 Task: Select Convenience. Add to cart, from RaceTrac for 4749 Dog Hill Lane, Kensington, Kansas 66951, Cell Number 785-697-6934, following items : Clear Eyes Eye Drops_x000D_
 - 1, BC Powder 6-Count_x000D_
 - 1
Action: Mouse moved to (329, 147)
Screenshot: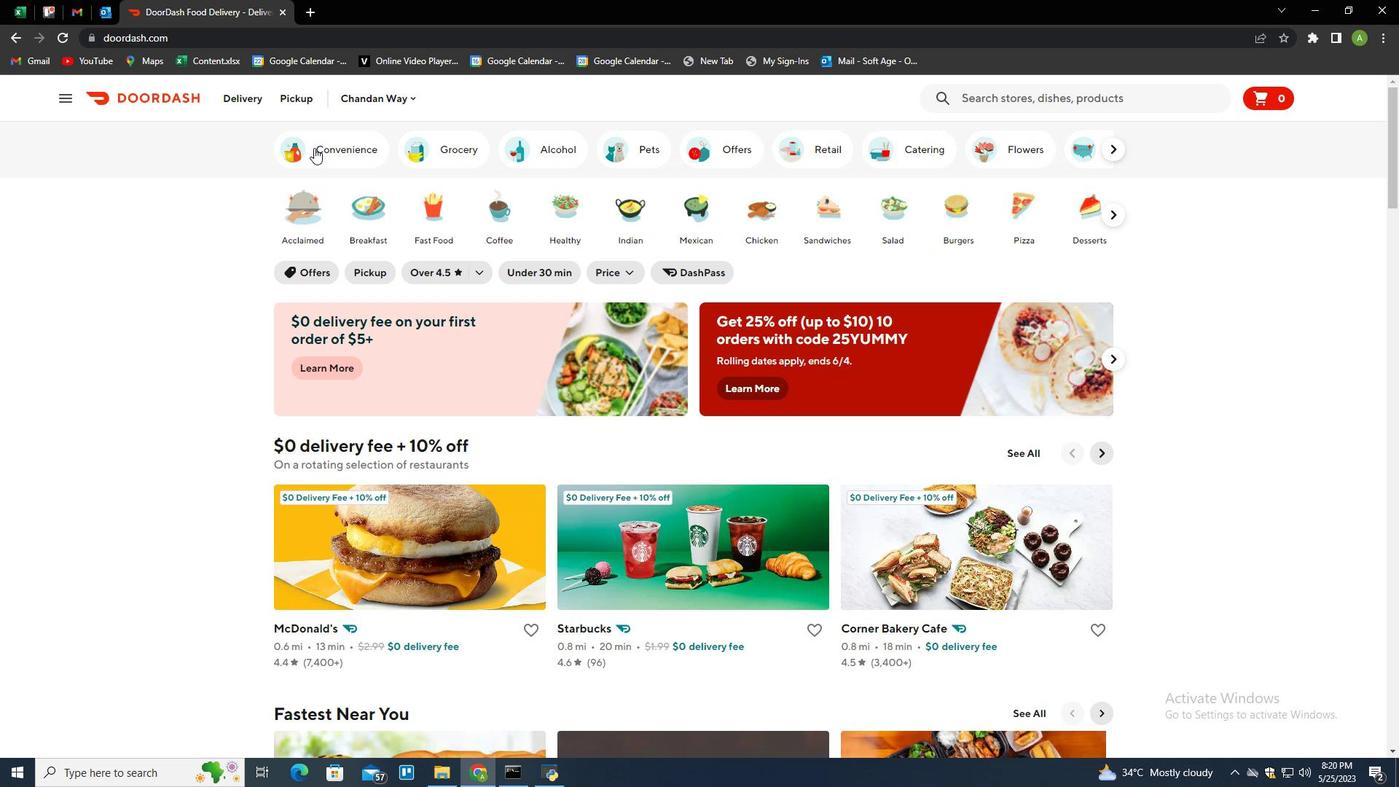 
Action: Mouse pressed left at (329, 147)
Screenshot: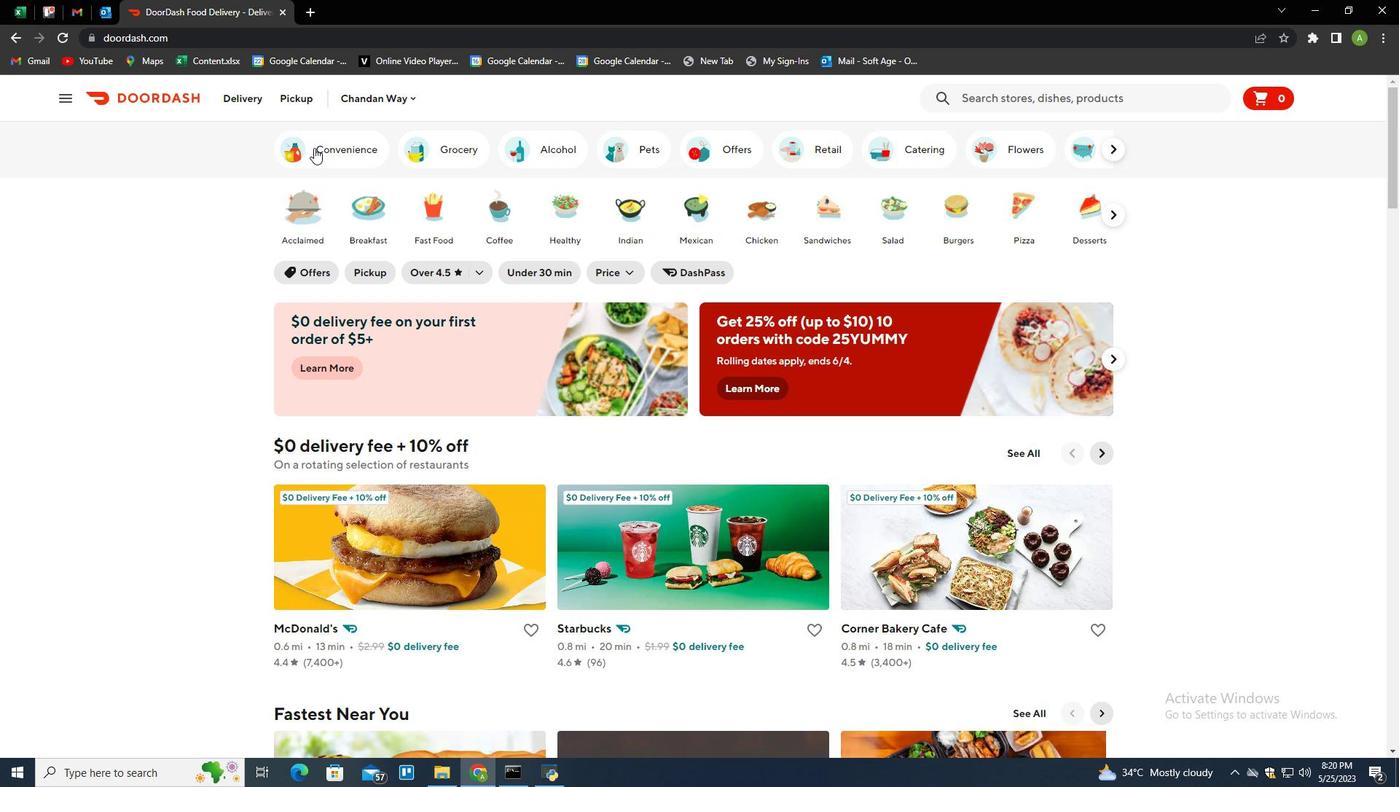 
Action: Mouse moved to (390, 629)
Screenshot: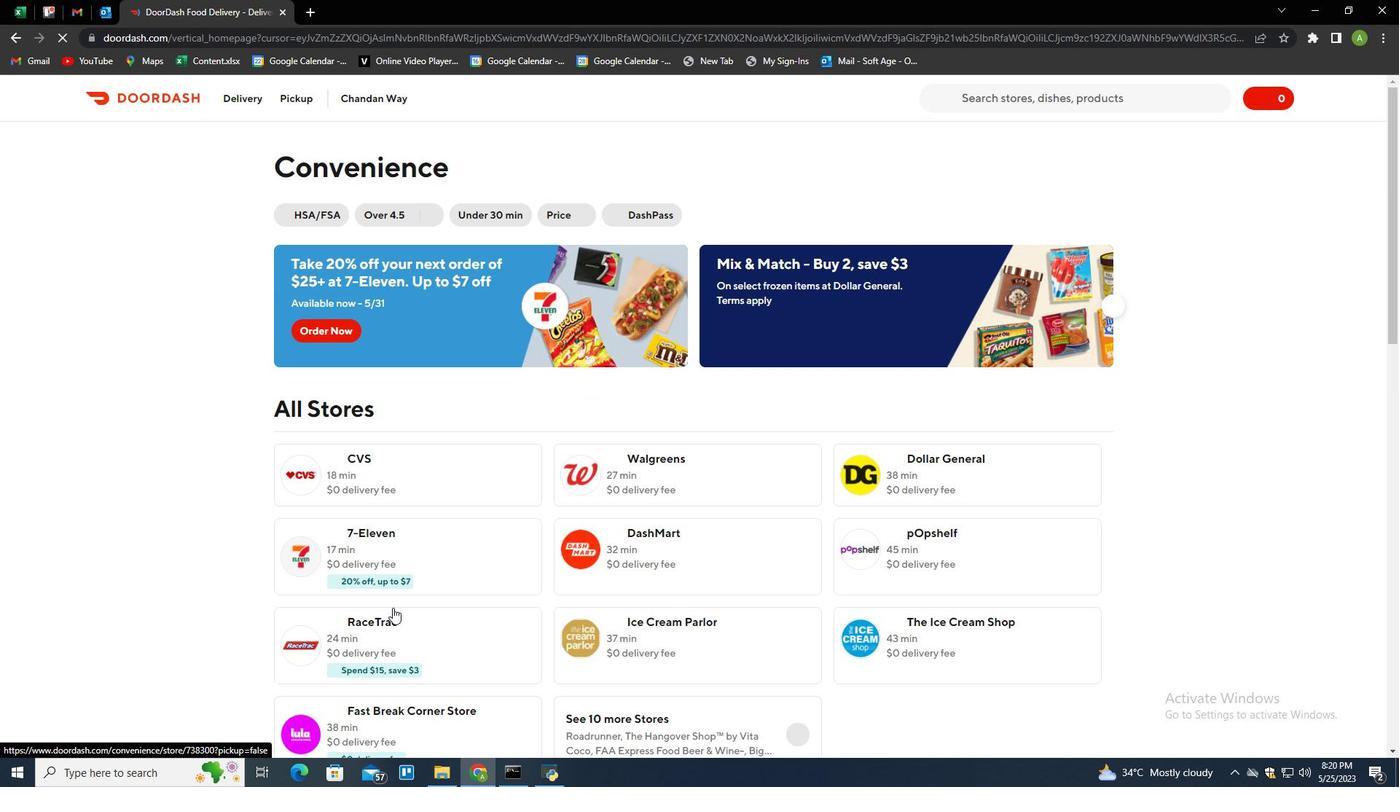 
Action: Mouse pressed left at (390, 629)
Screenshot: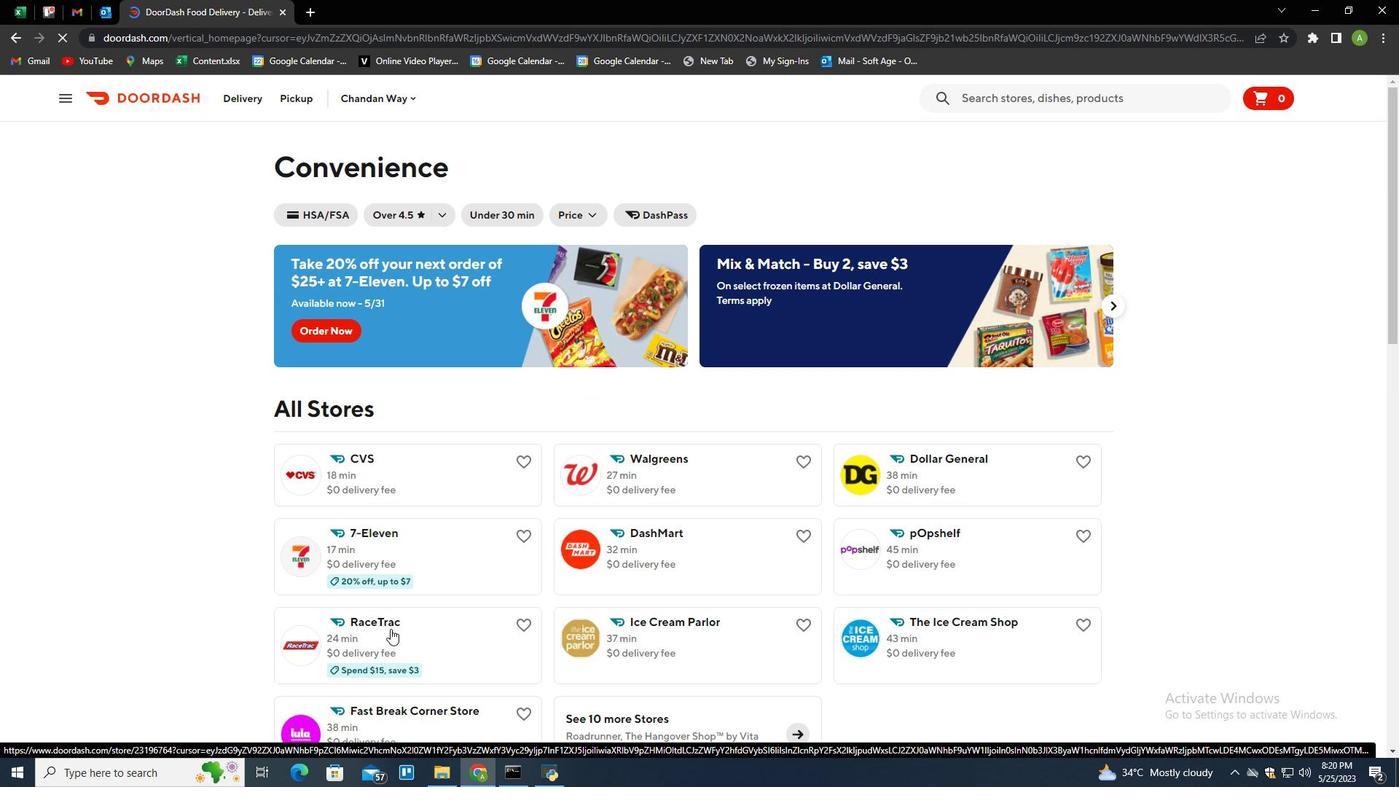 
Action: Mouse moved to (303, 93)
Screenshot: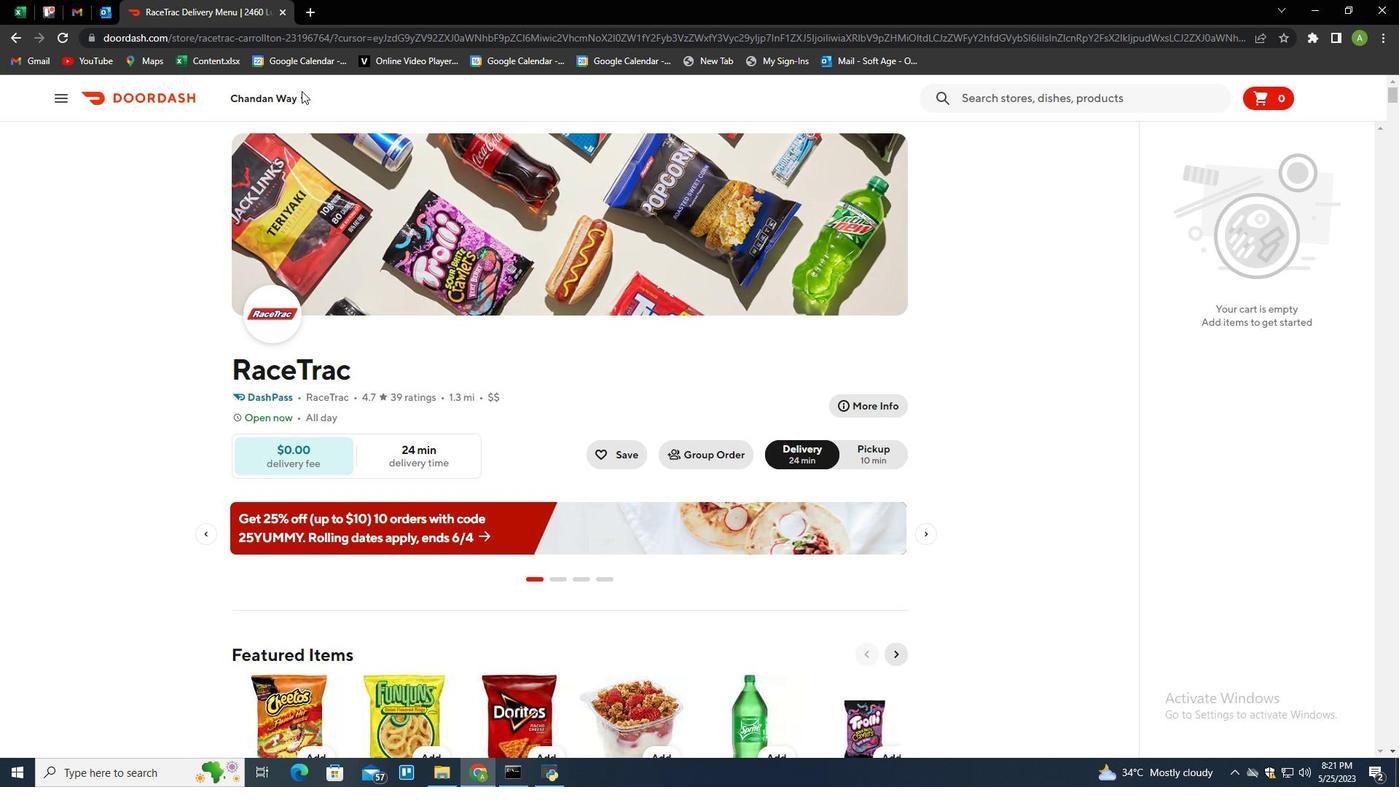 
Action: Mouse pressed left at (303, 93)
Screenshot: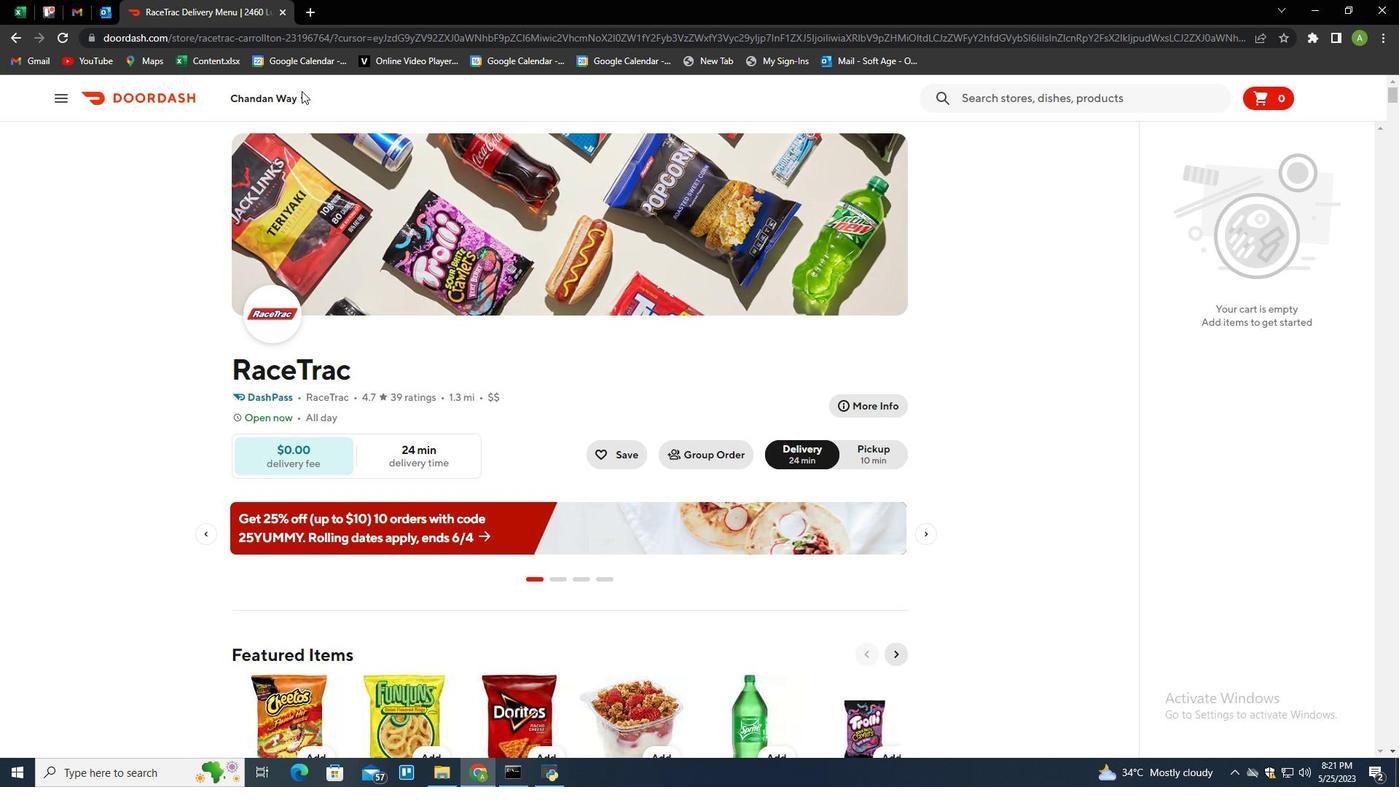 
Action: Mouse moved to (309, 160)
Screenshot: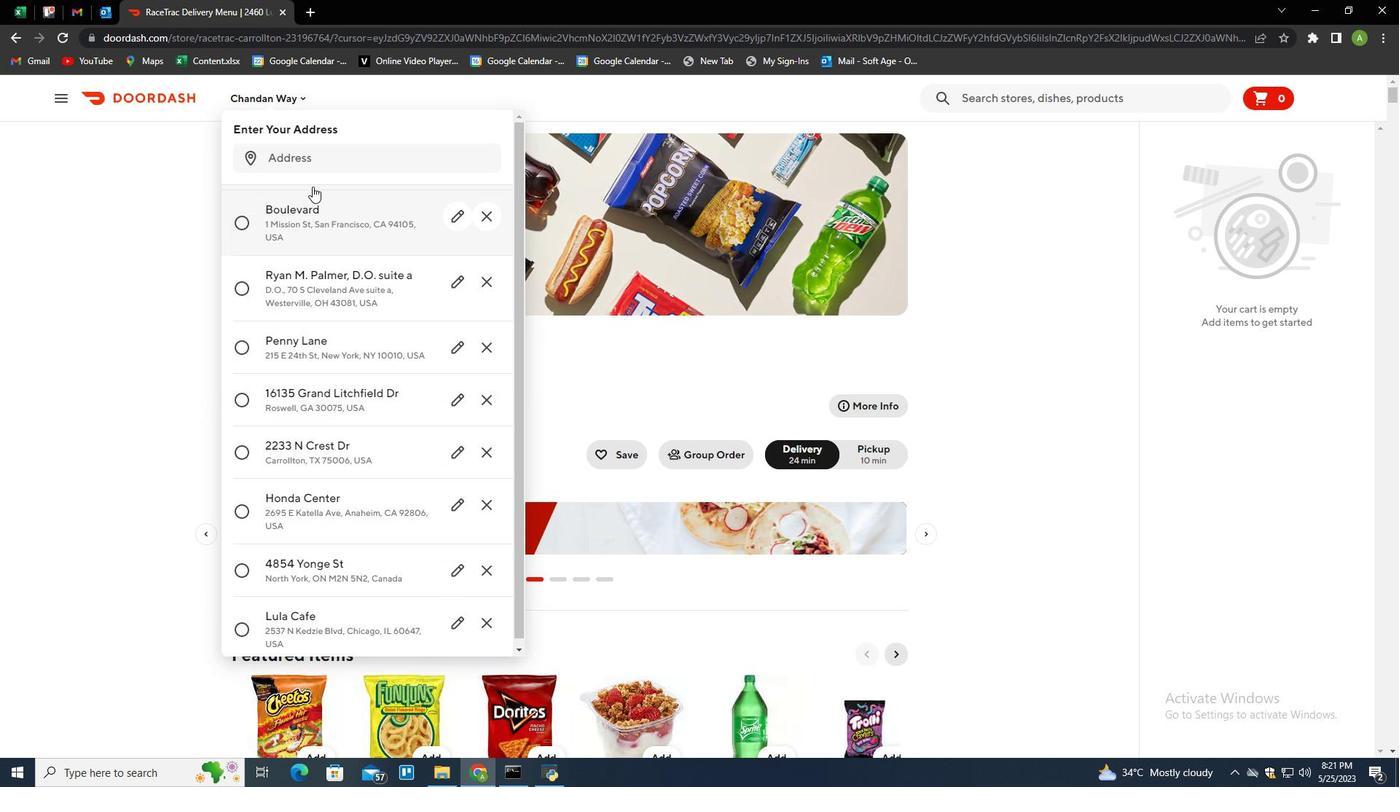 
Action: Mouse pressed left at (309, 160)
Screenshot: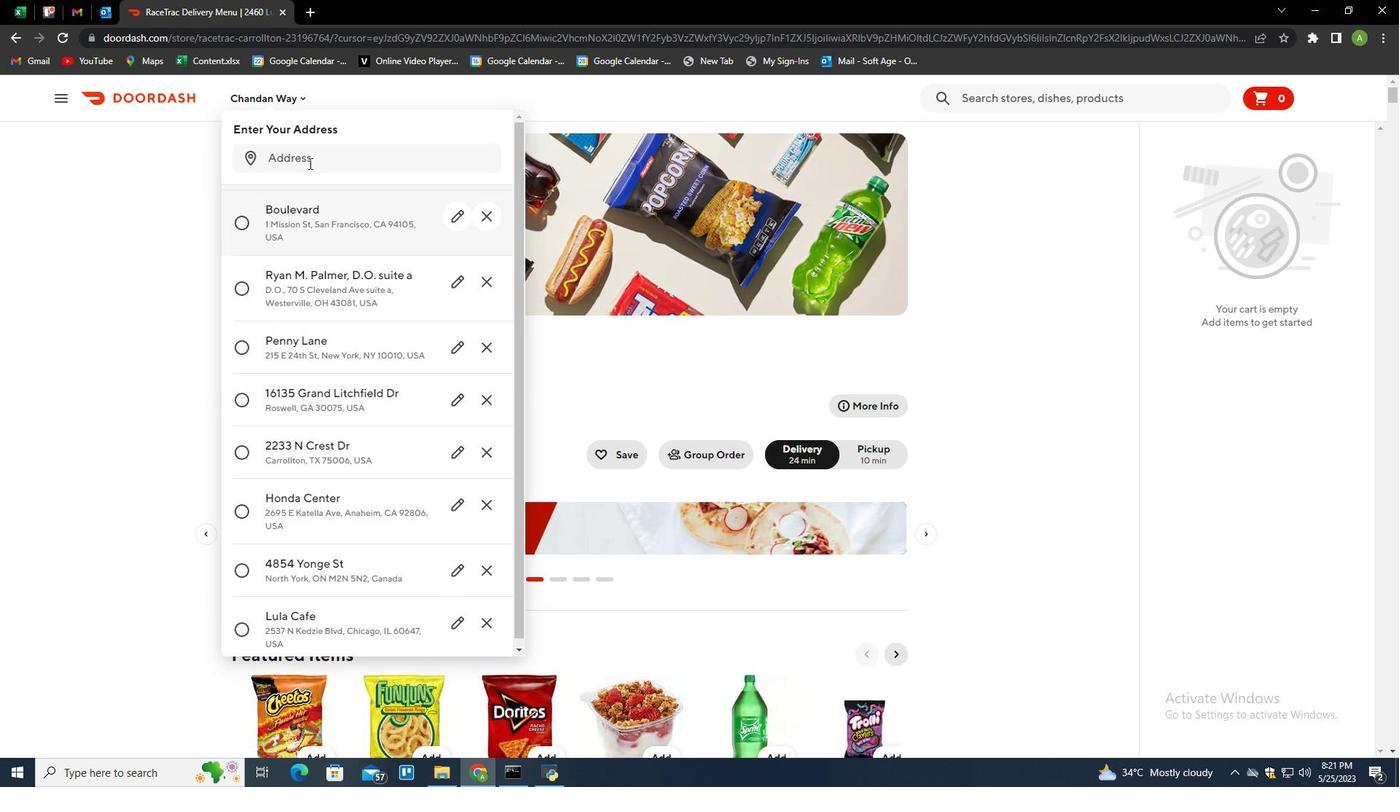 
Action: Mouse moved to (304, 199)
Screenshot: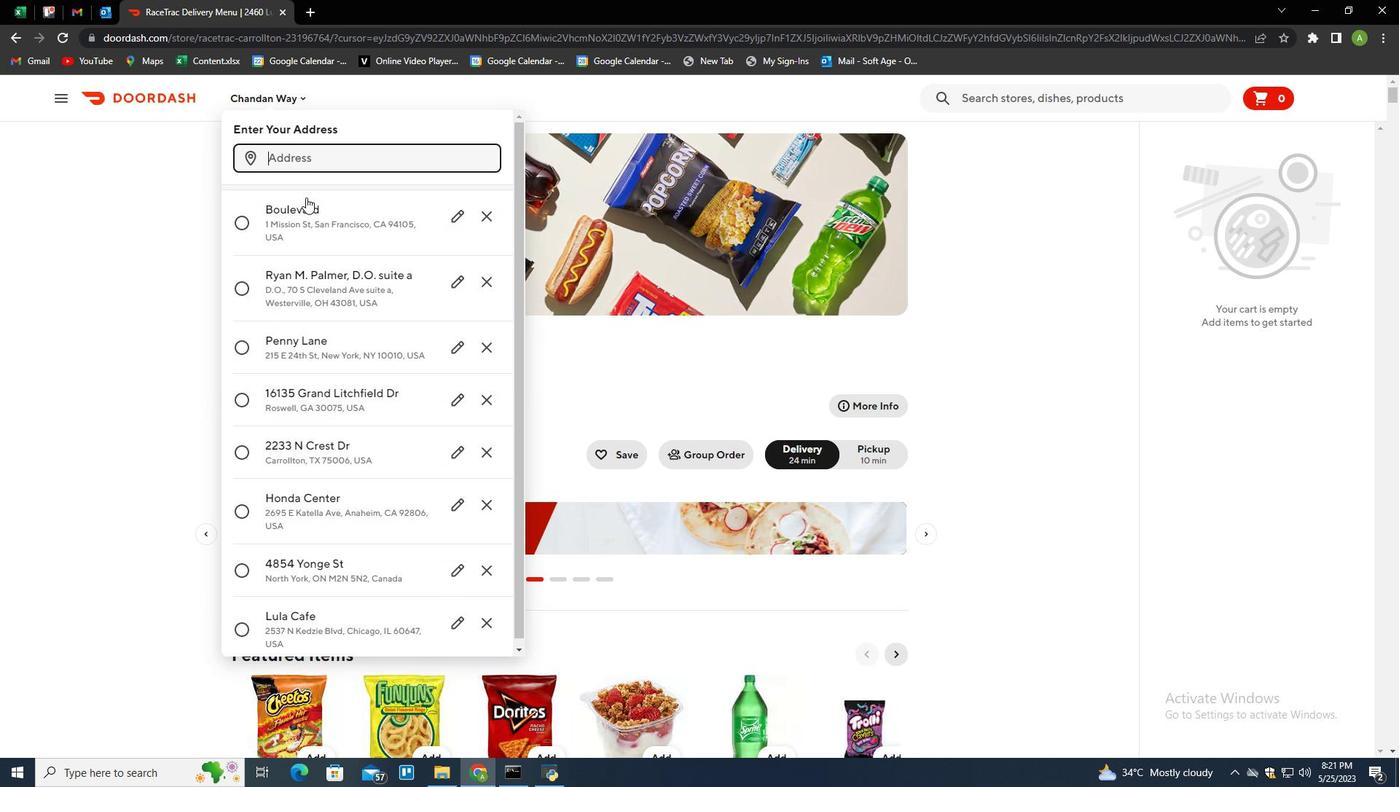 
Action: Key pressed 4749<Key.space>dog<Key.space>hill<Key.space>lane,<Key.space>kensington,<Key.space>kansas<Key.space>66951<Key.enter>
Screenshot: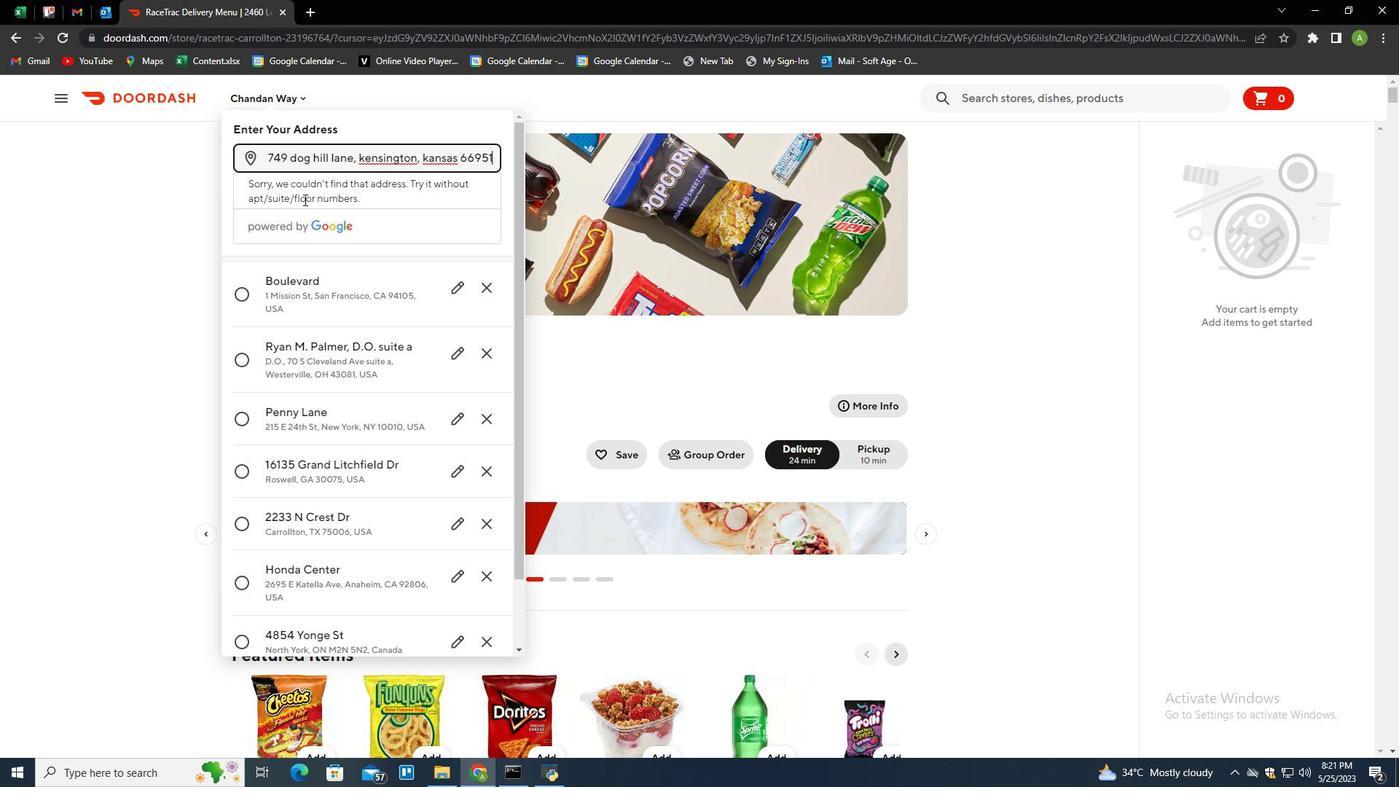 
Action: Mouse moved to (441, 594)
Screenshot: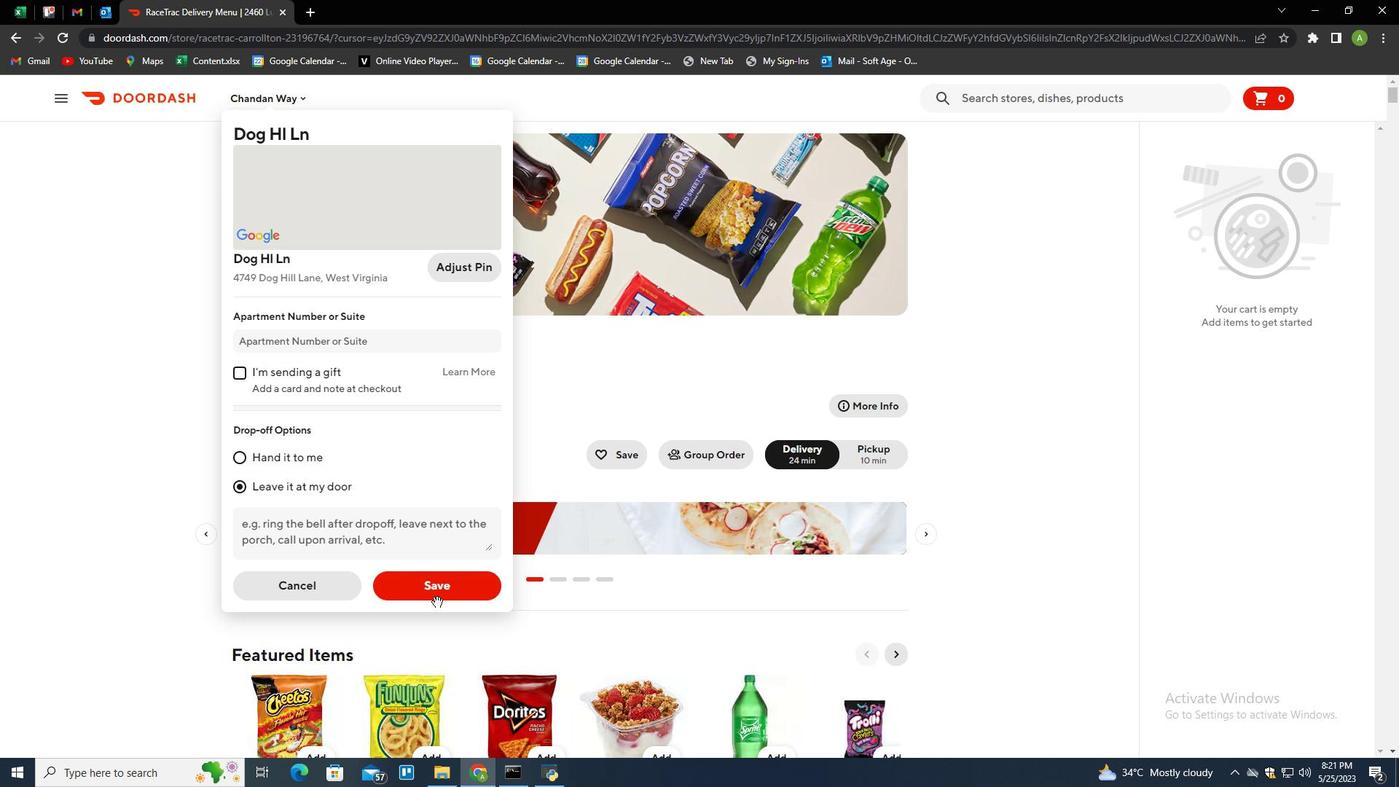 
Action: Mouse pressed left at (441, 594)
Screenshot: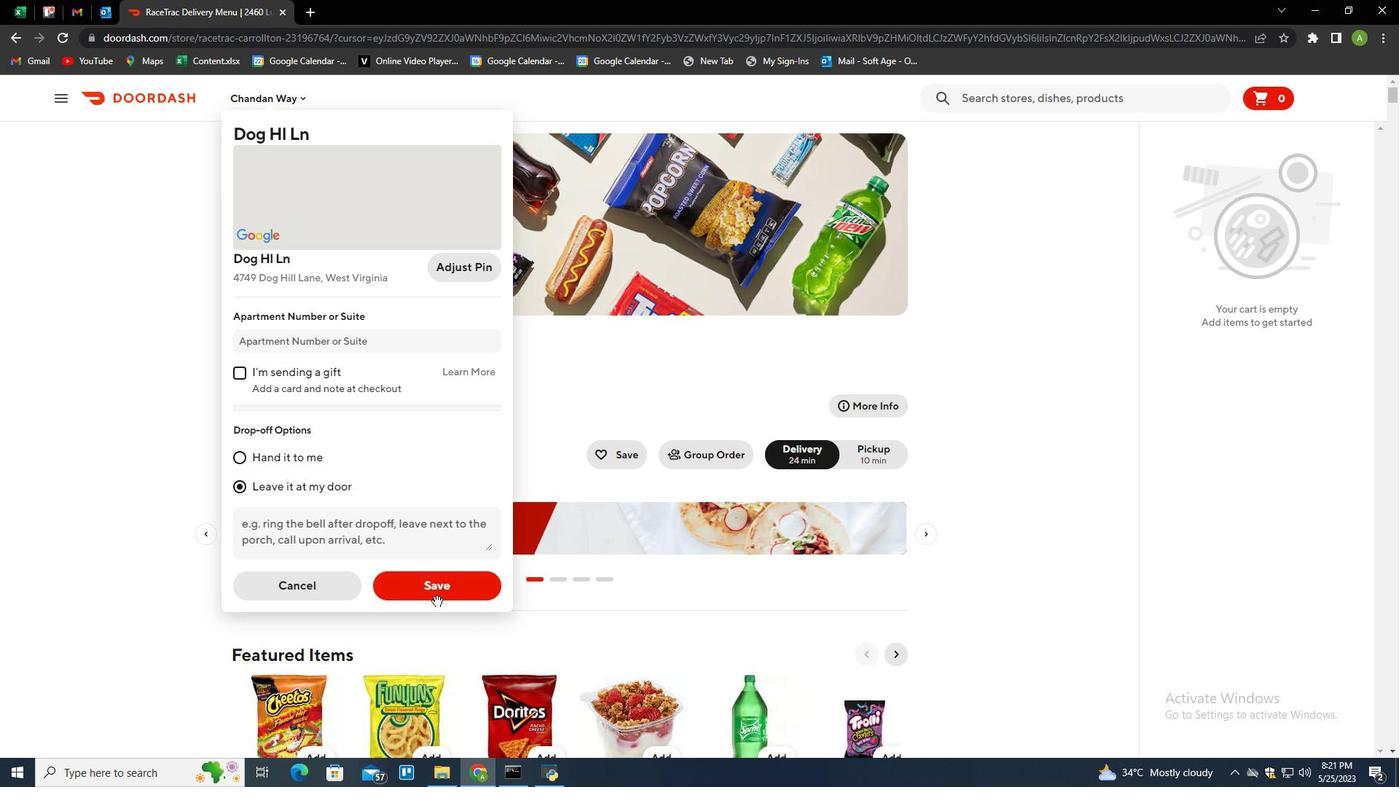 
Action: Mouse moved to (509, 274)
Screenshot: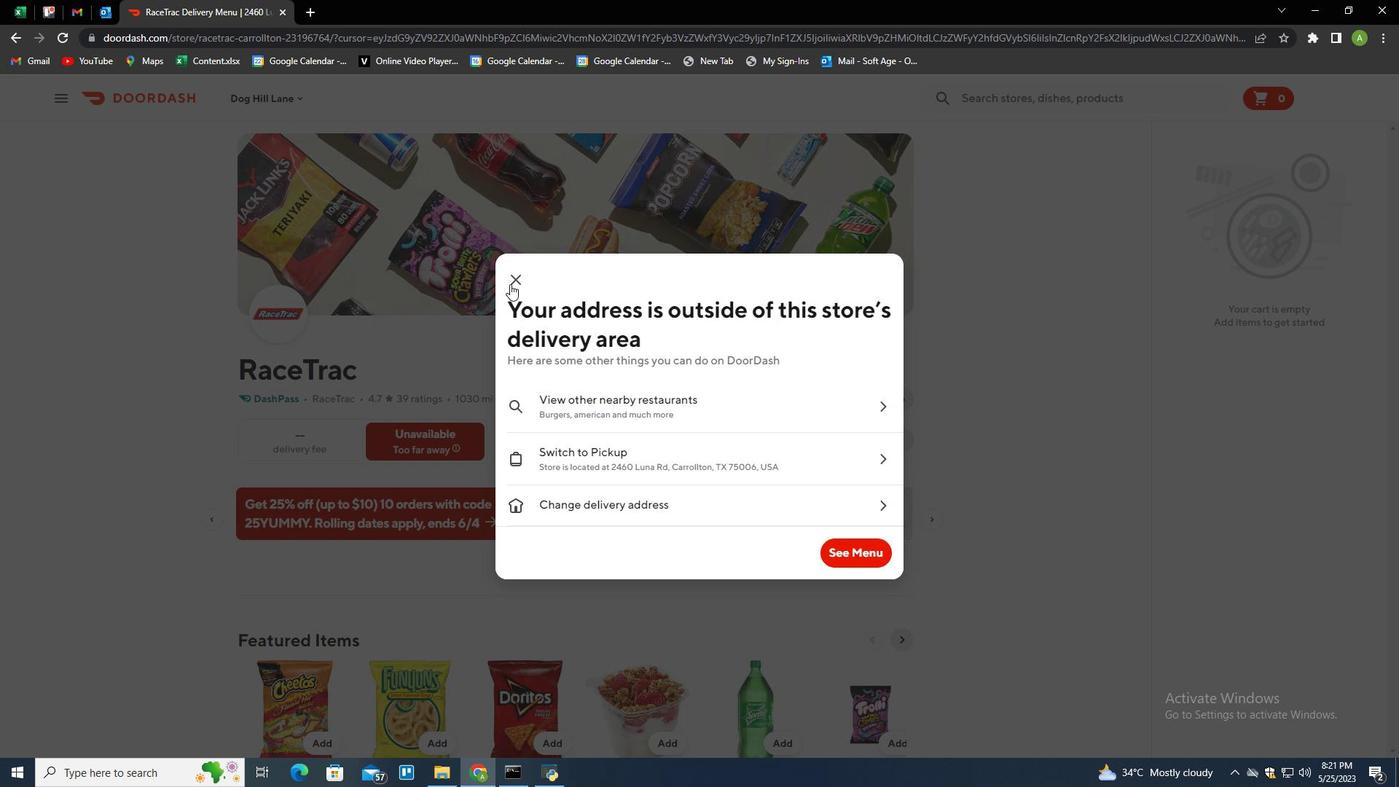 
Action: Mouse pressed left at (509, 274)
Screenshot: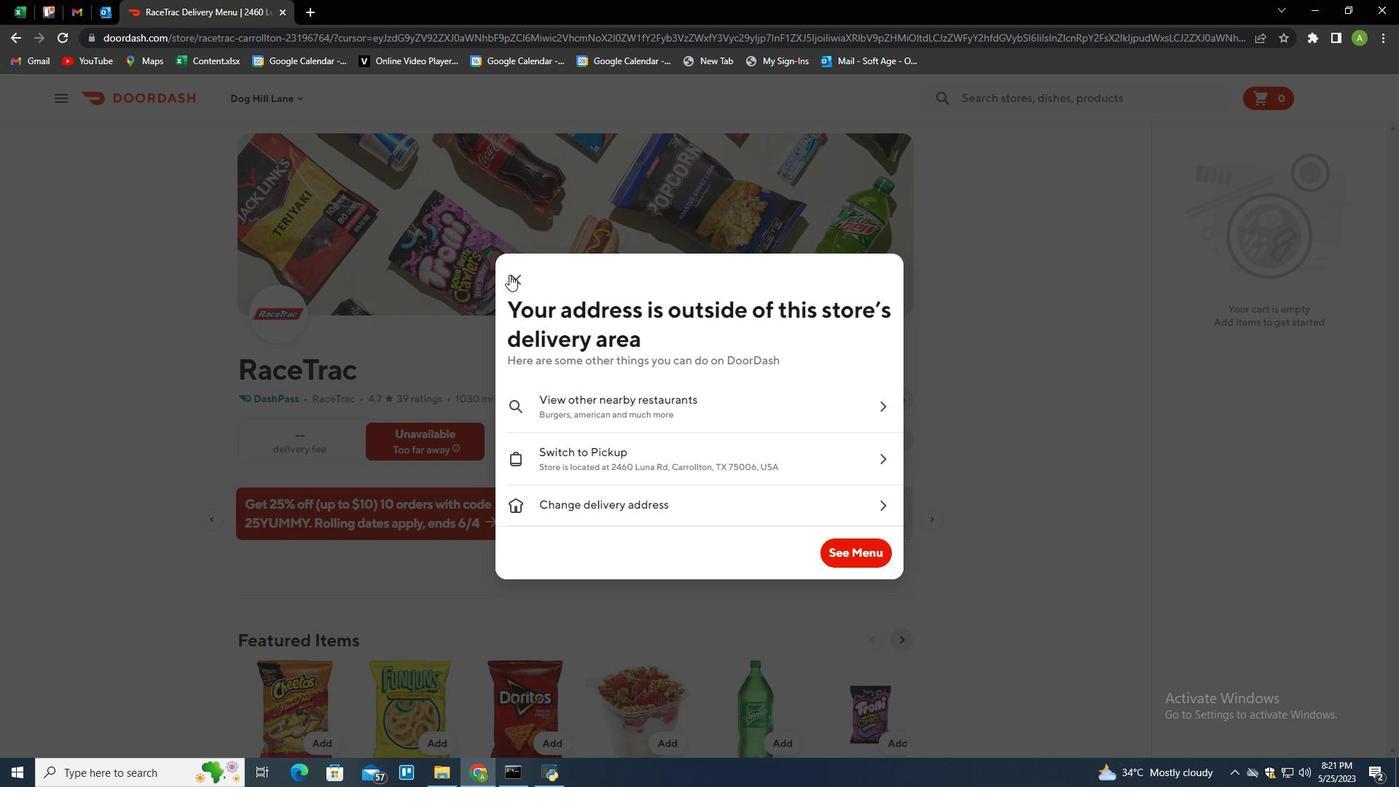 
Action: Mouse moved to (967, 294)
Screenshot: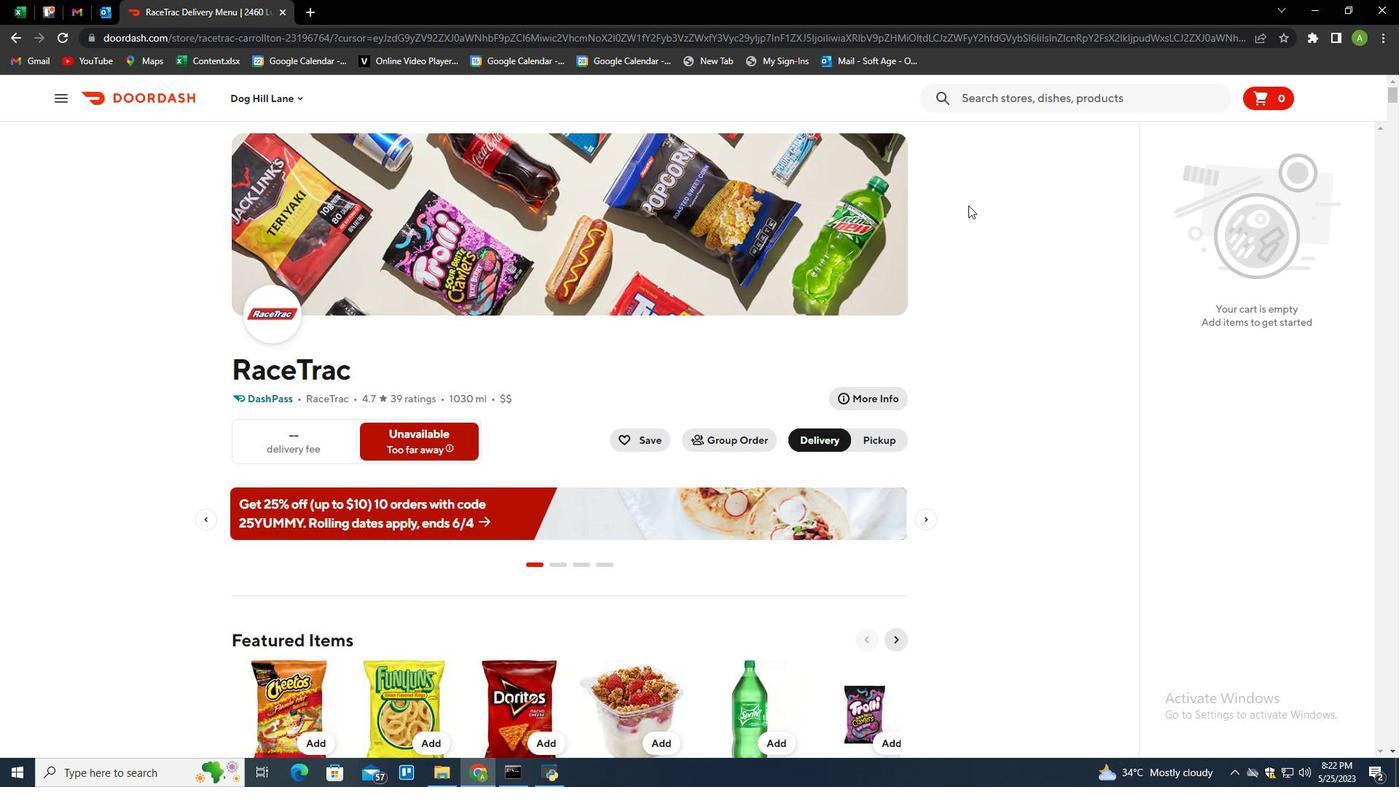
Action: Mouse scrolled (967, 293) with delta (0, 0)
Screenshot: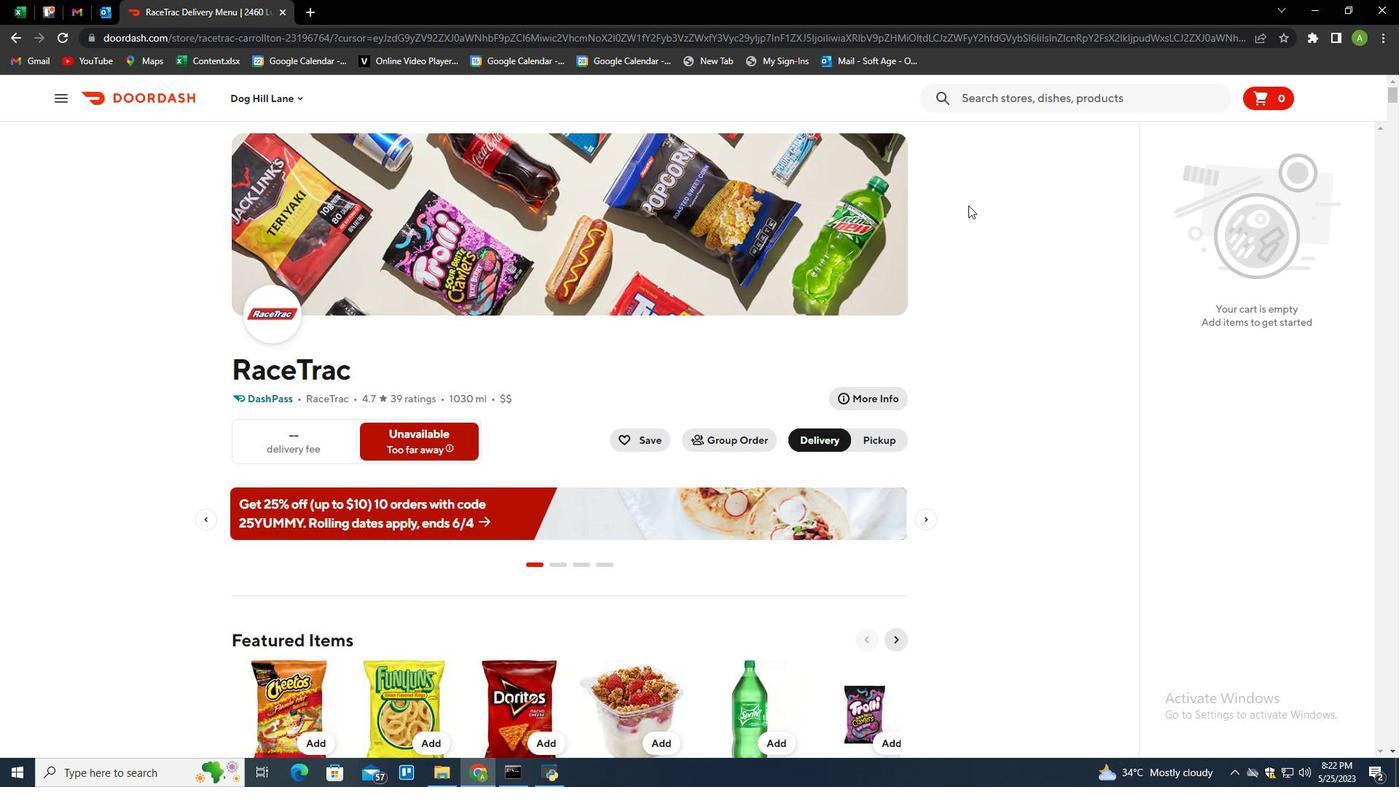 
Action: Mouse moved to (964, 314)
Screenshot: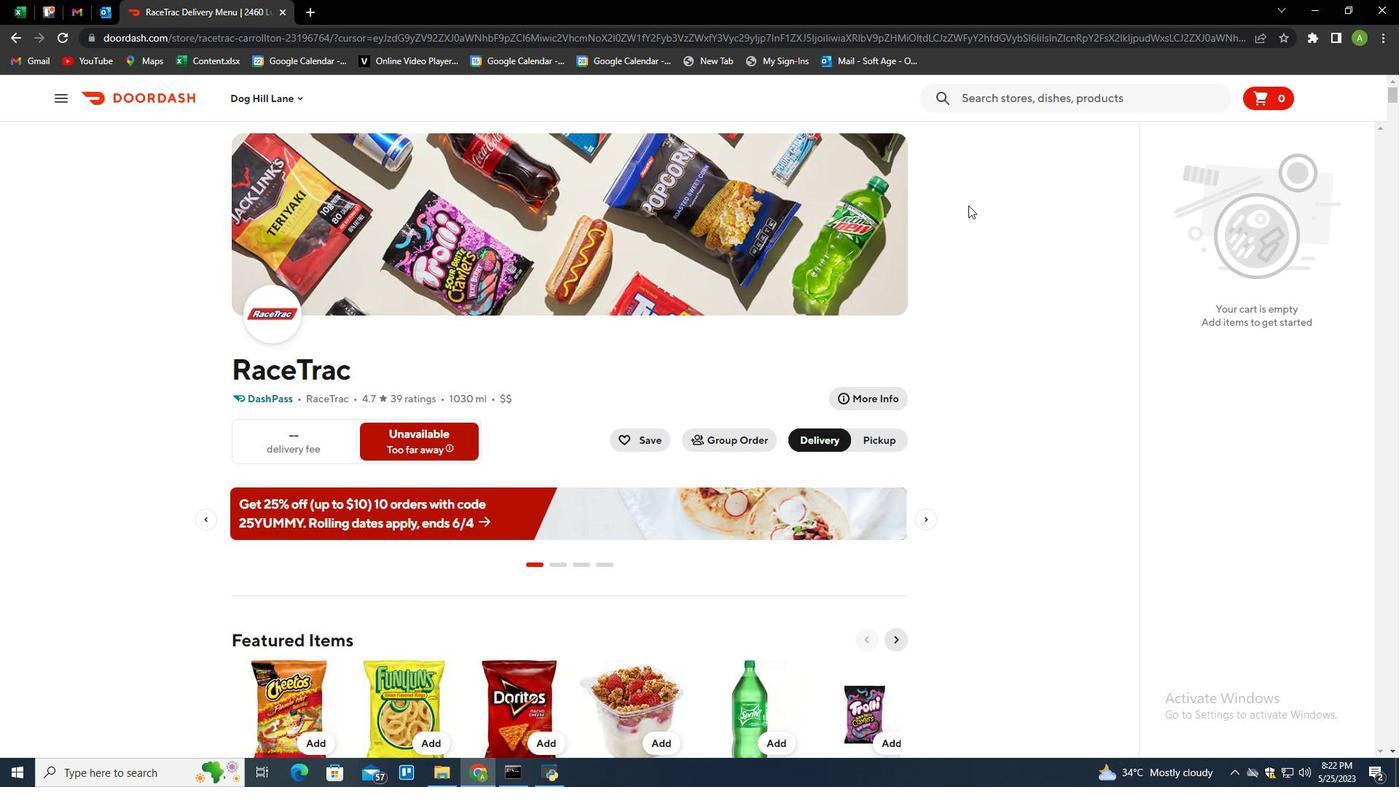 
Action: Mouse scrolled (964, 313) with delta (0, 0)
Screenshot: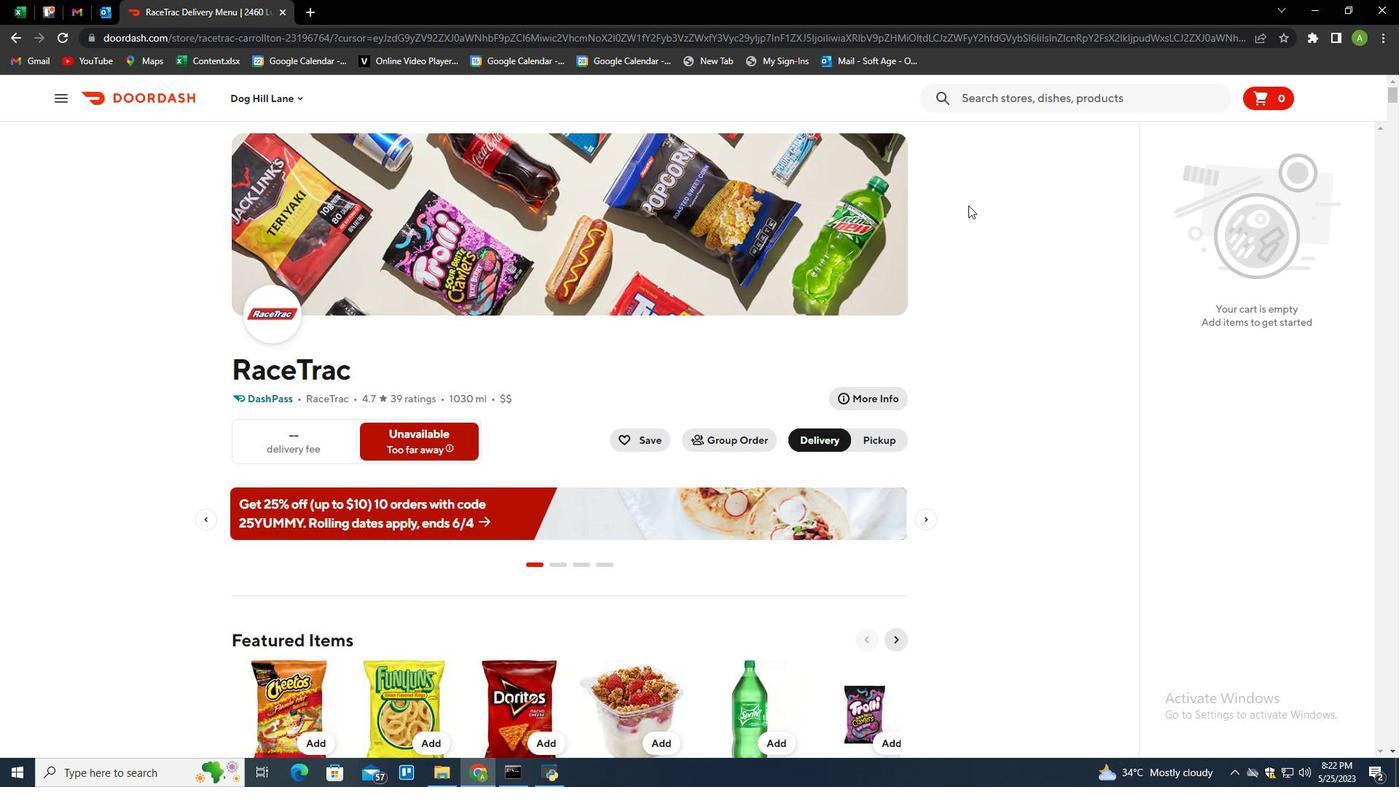 
Action: Mouse moved to (963, 325)
Screenshot: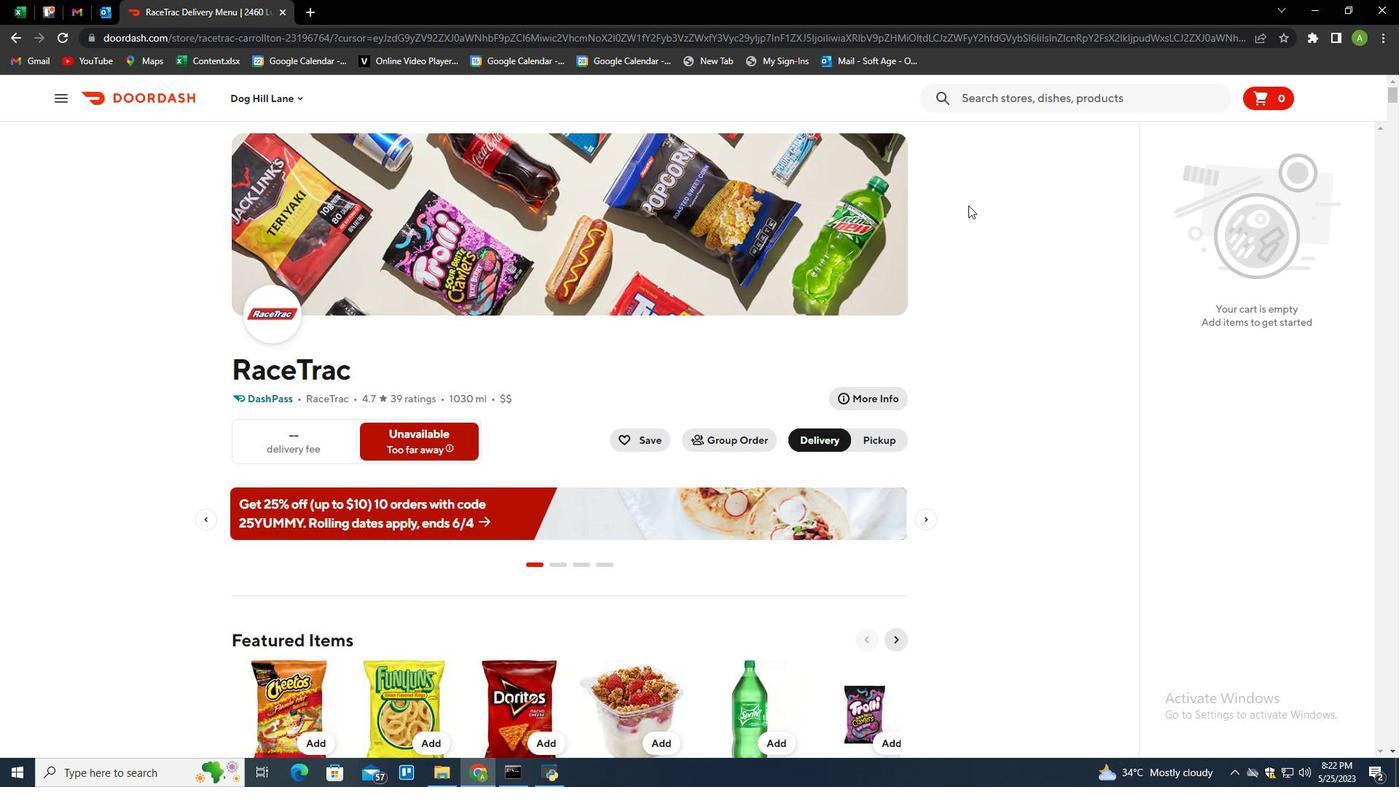 
Action: Mouse scrolled (963, 320) with delta (0, 0)
Screenshot: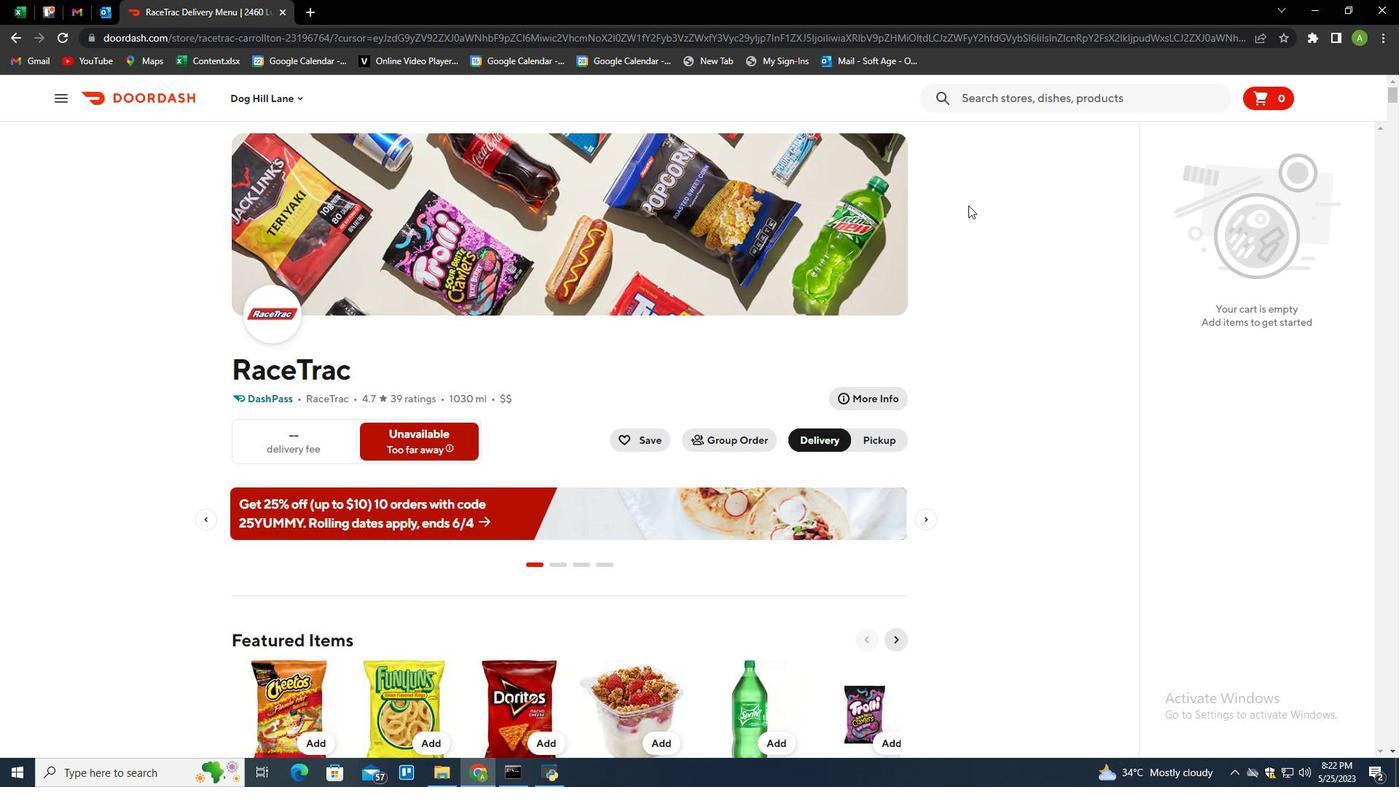 
Action: Mouse moved to (960, 331)
Screenshot: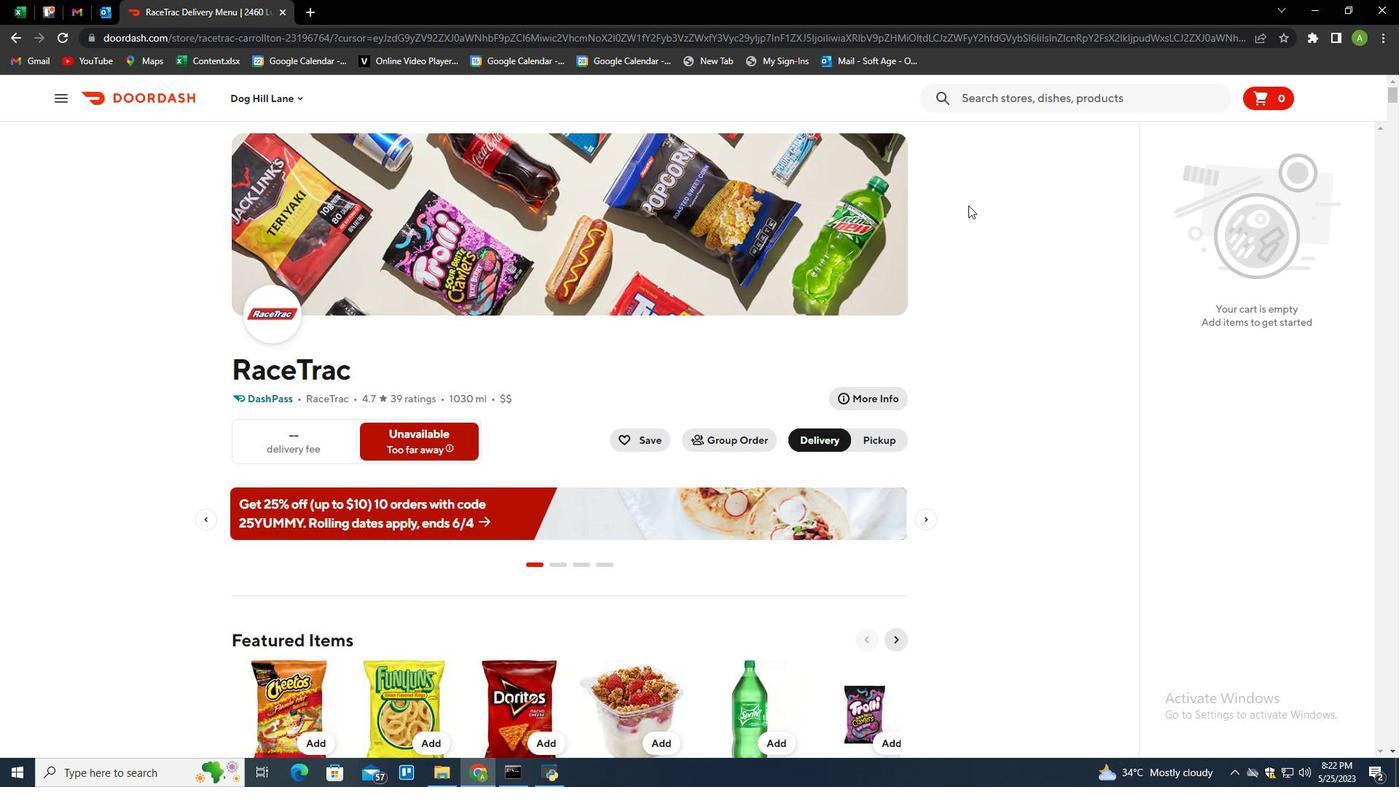 
Action: Mouse scrolled (961, 328) with delta (0, 0)
Screenshot: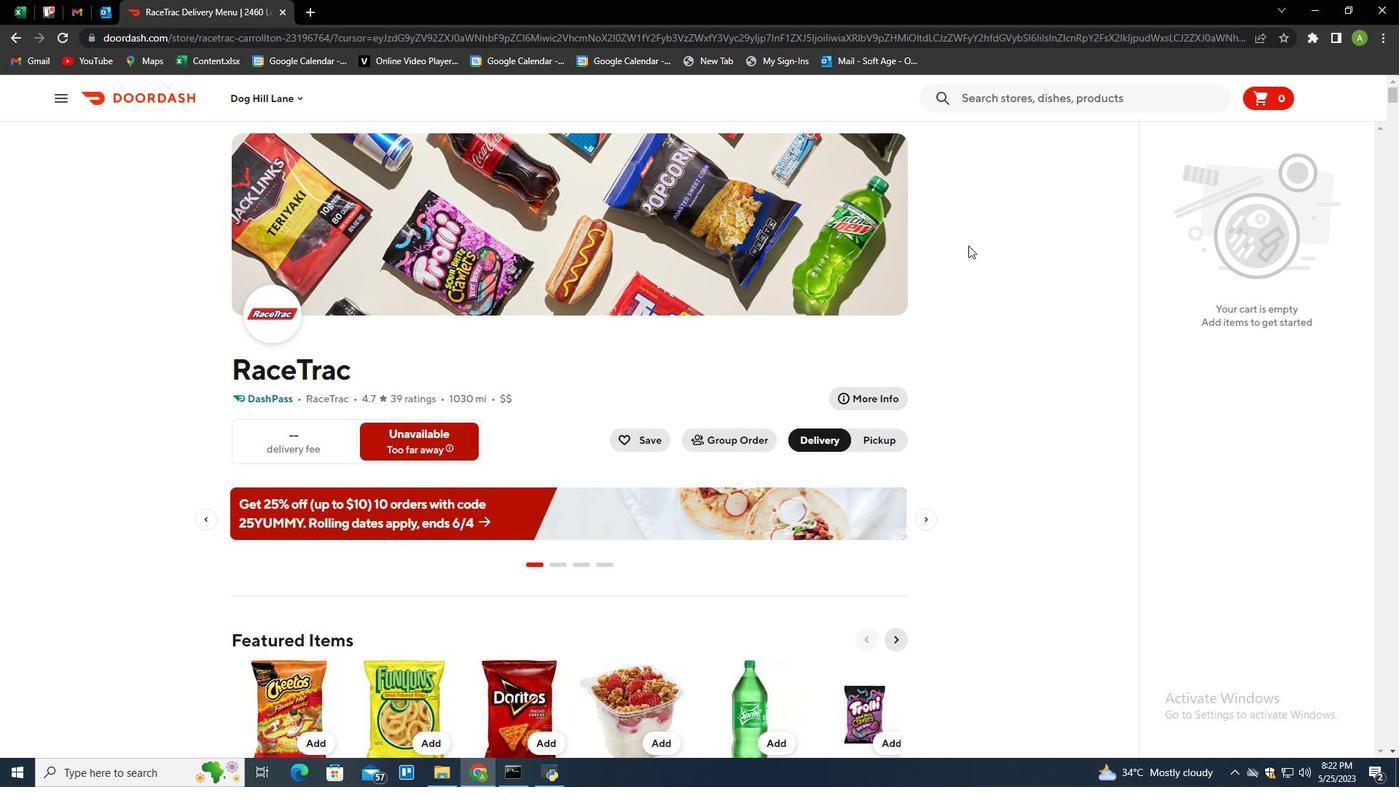 
Action: Mouse moved to (960, 335)
Screenshot: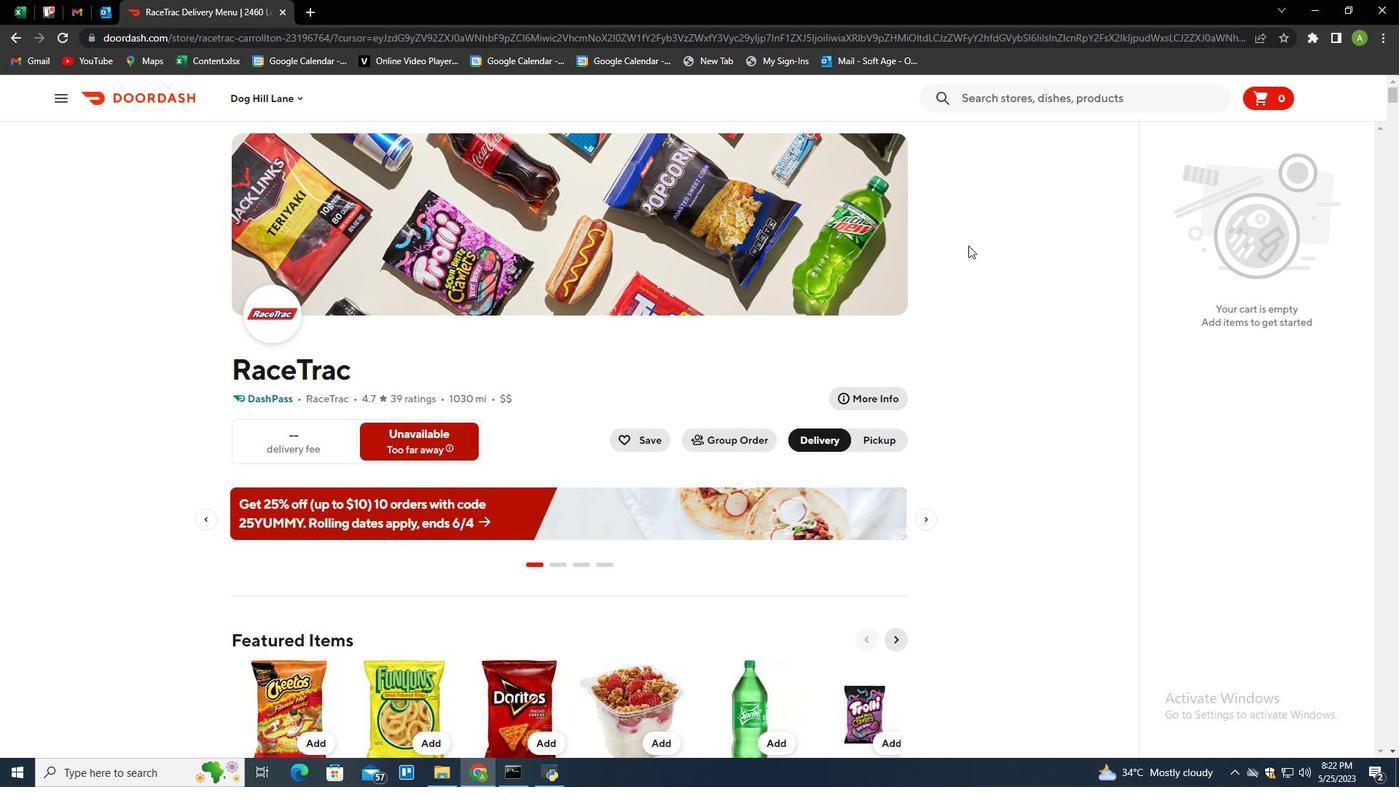
Action: Mouse scrolled (960, 330) with delta (0, 0)
Screenshot: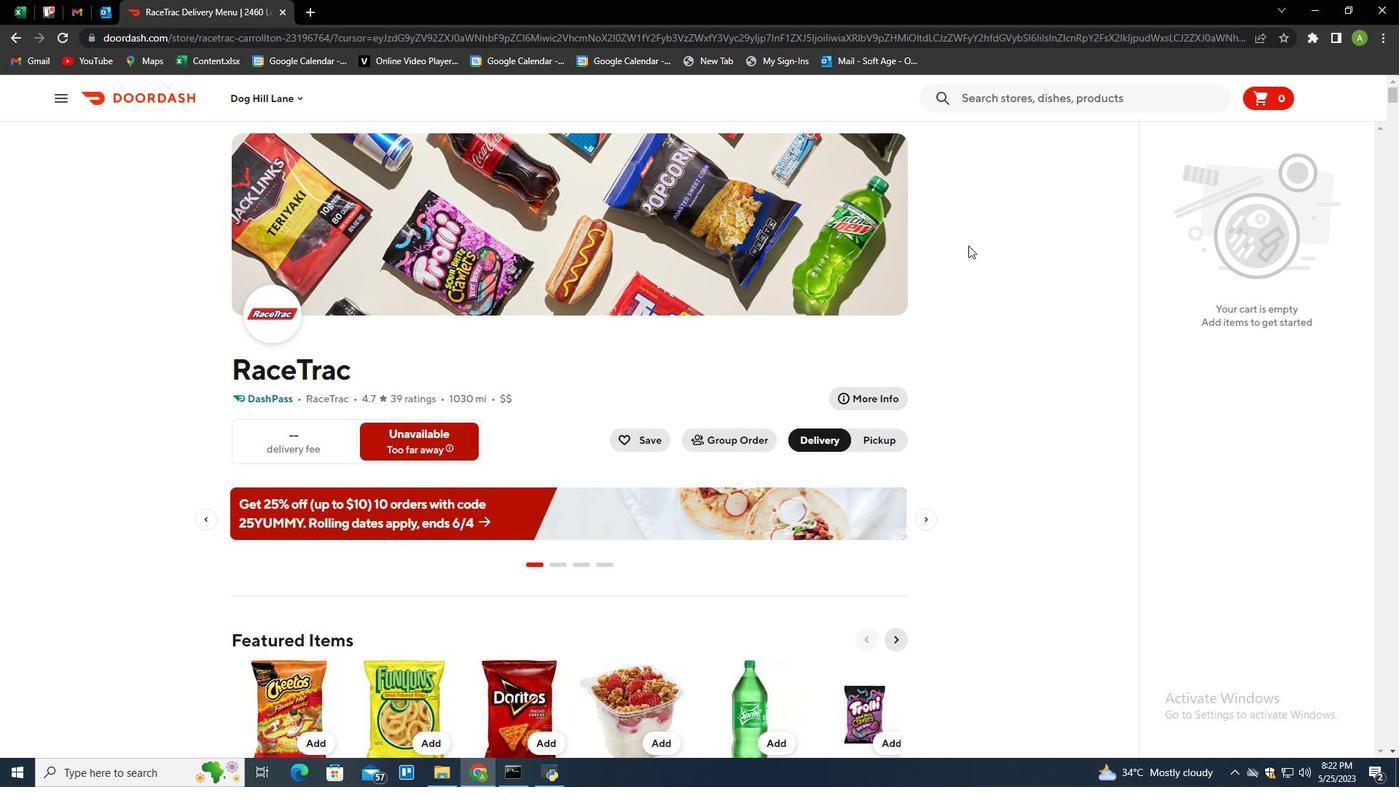 
Action: Mouse moved to (955, 364)
Screenshot: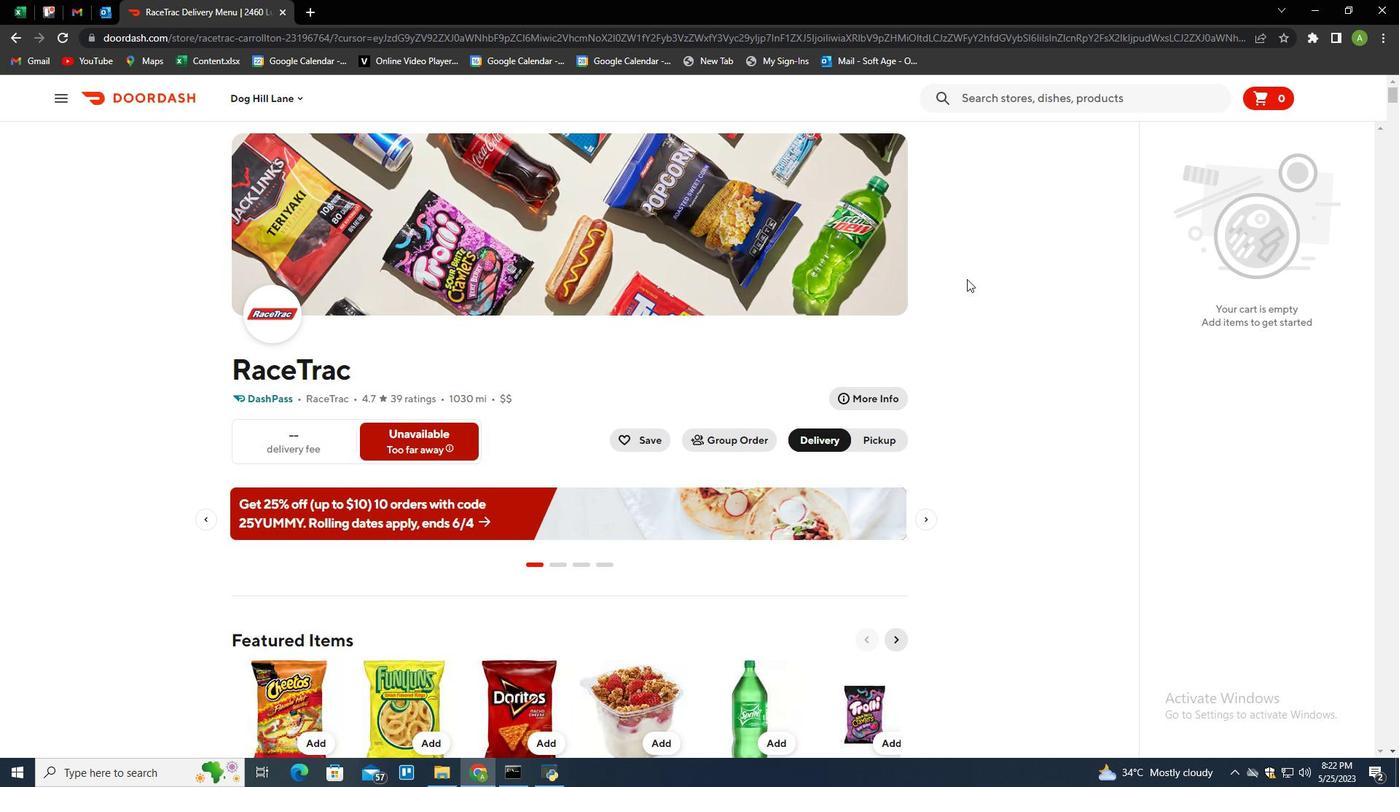 
Action: Mouse scrolled (957, 347) with delta (0, 0)
Screenshot: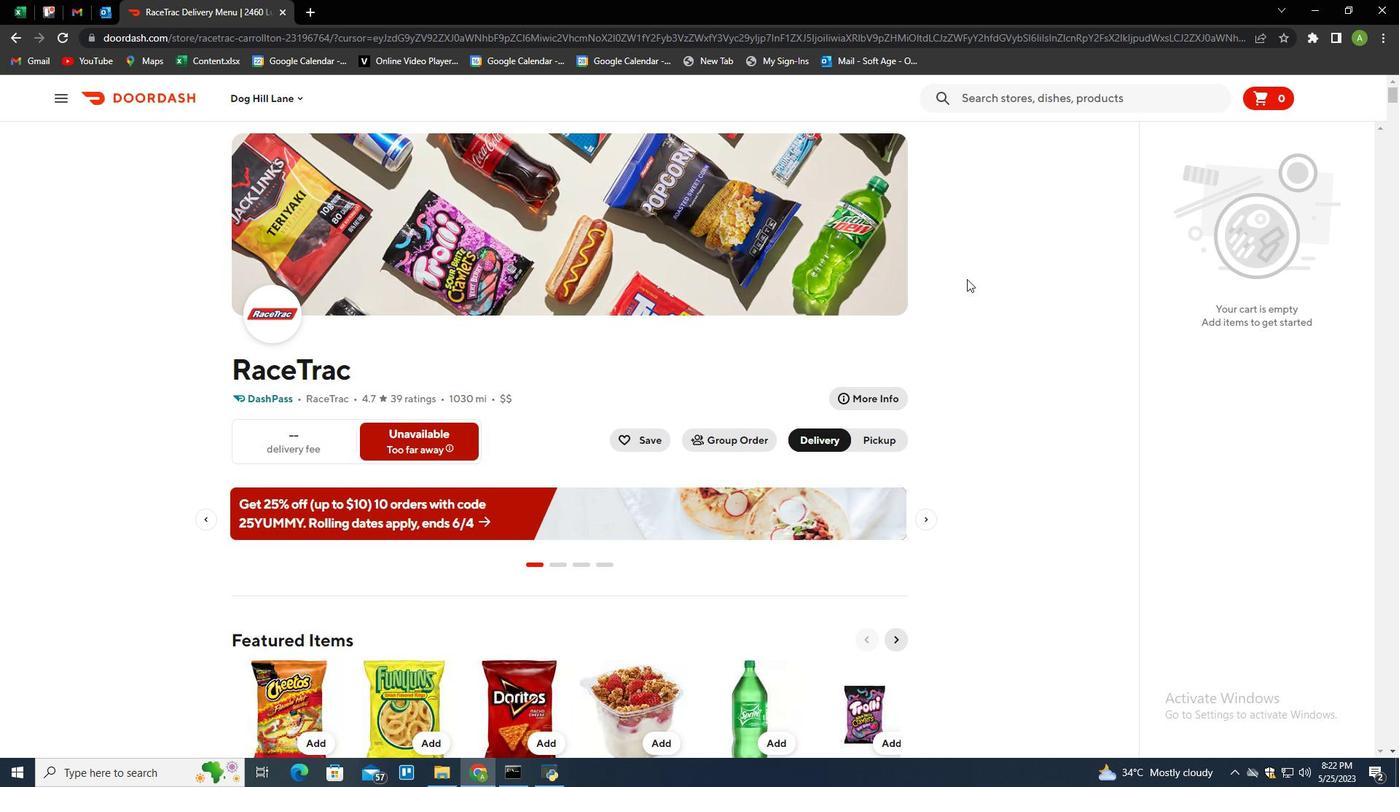
Action: Mouse moved to (831, 554)
Screenshot: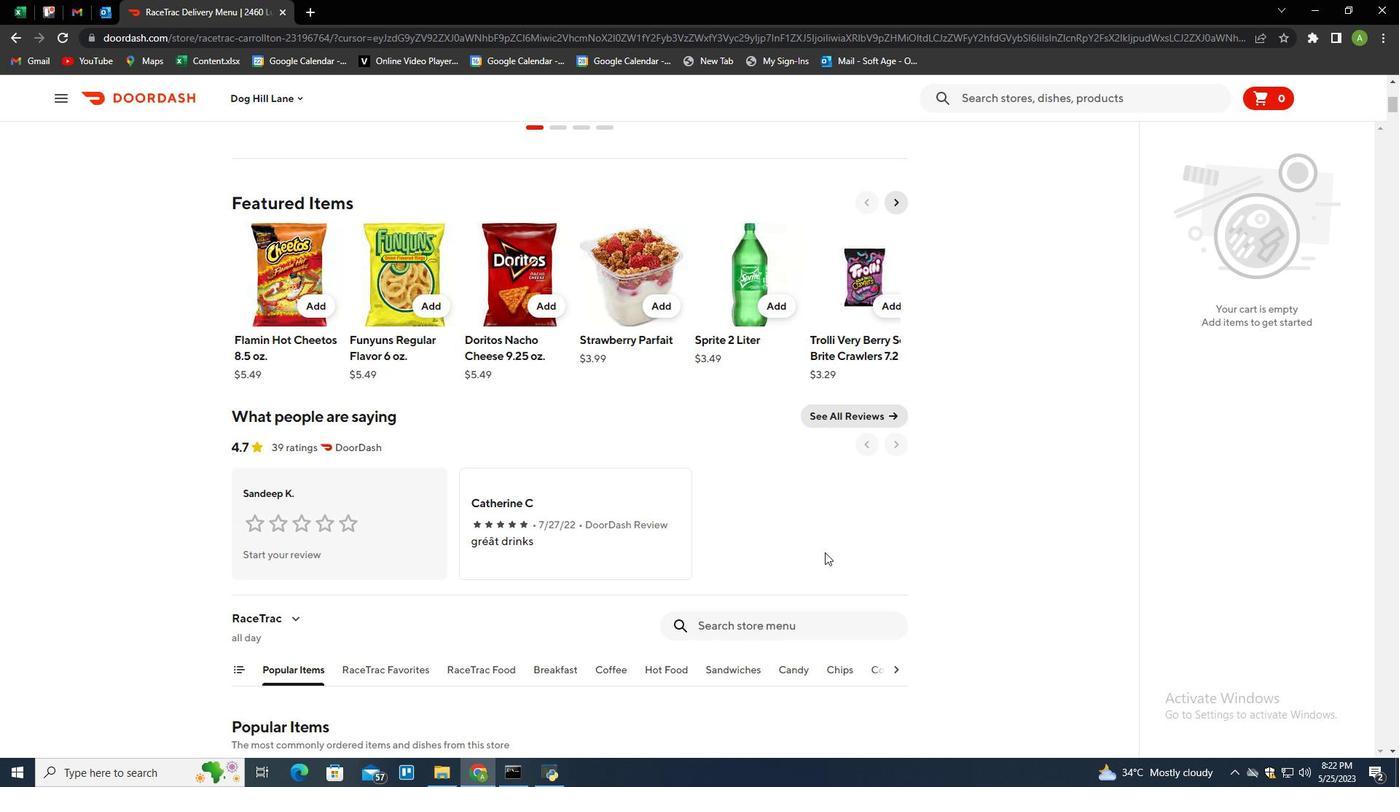 
Action: Mouse scrolled (831, 554) with delta (0, 0)
Screenshot: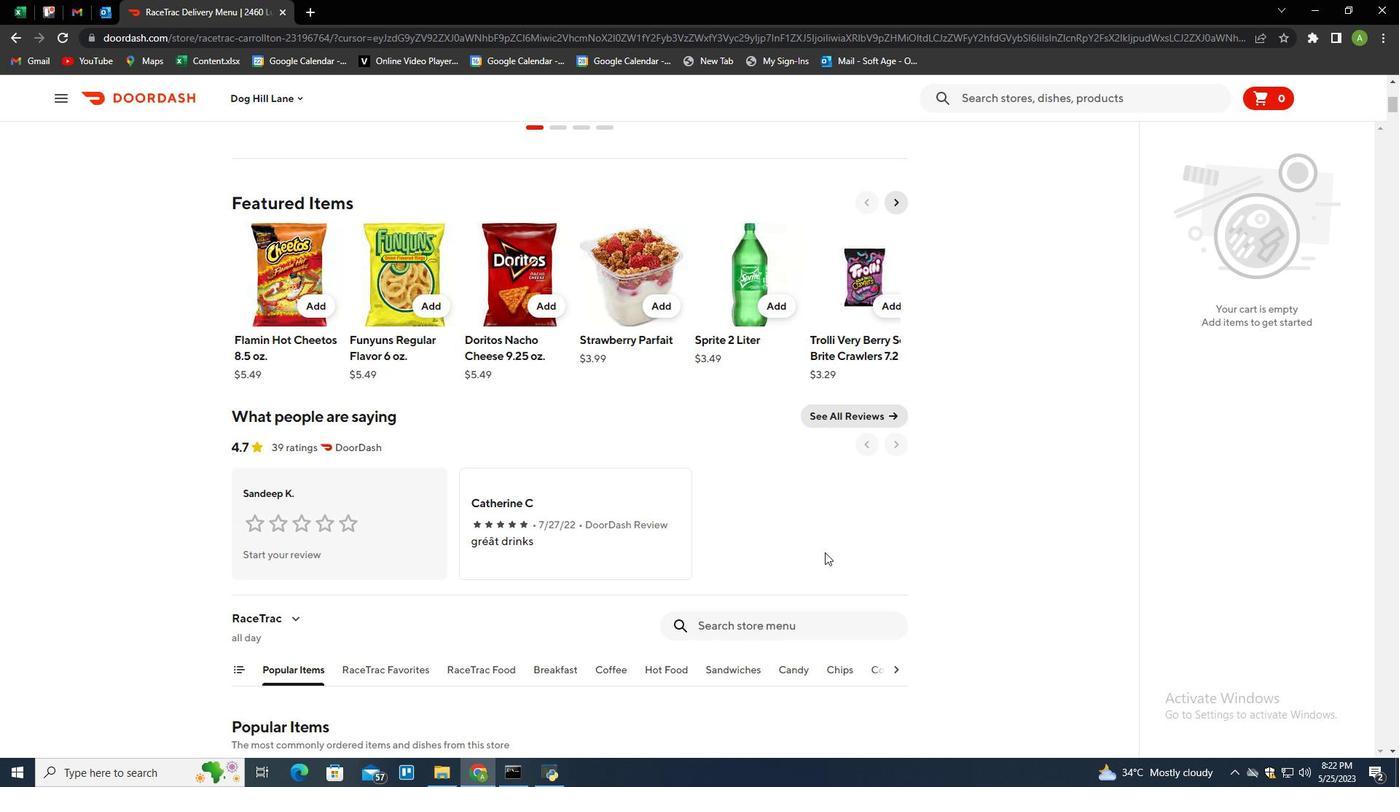 
Action: Mouse moved to (831, 555)
Screenshot: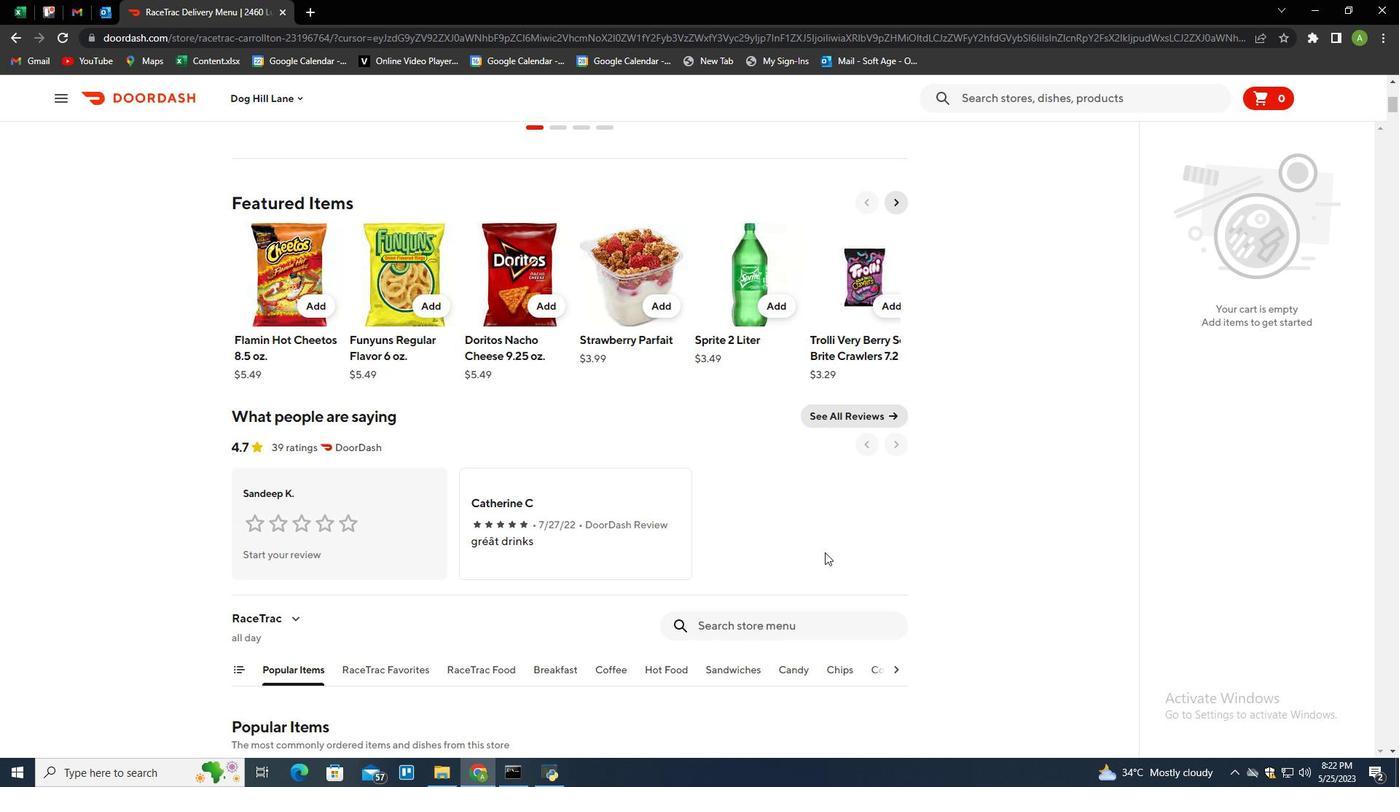 
Action: Mouse scrolled (831, 554) with delta (0, 0)
Screenshot: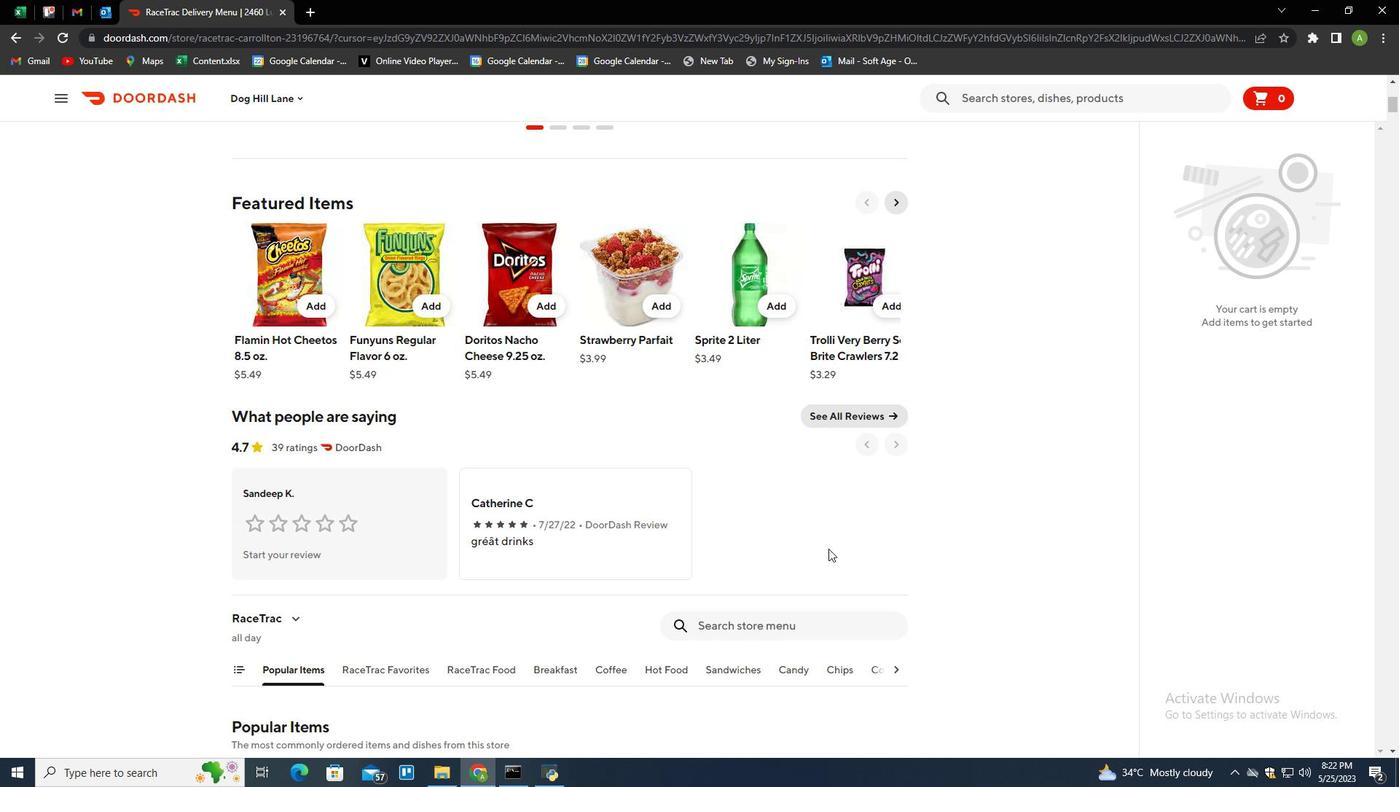 
Action: Mouse moved to (831, 556)
Screenshot: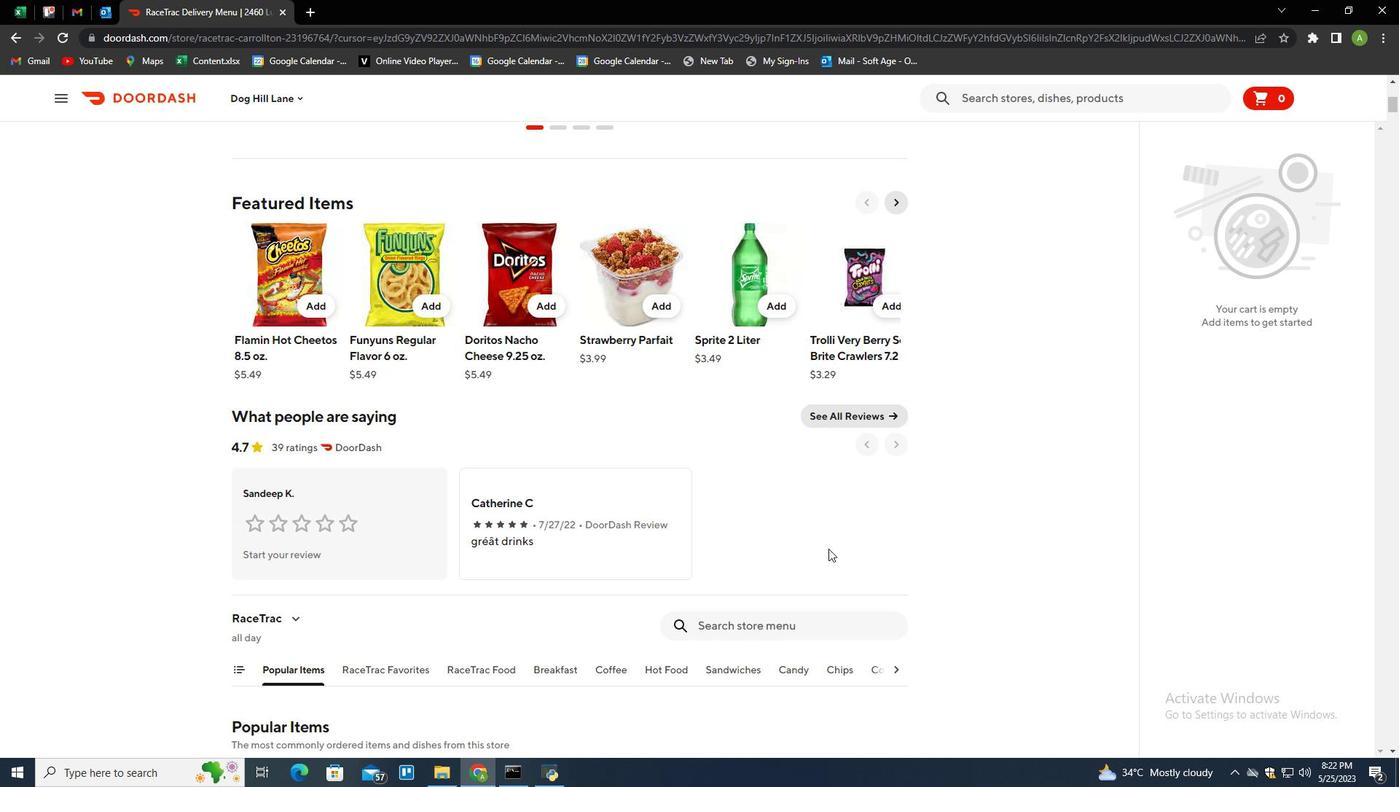 
Action: Mouse scrolled (831, 556) with delta (0, 0)
Screenshot: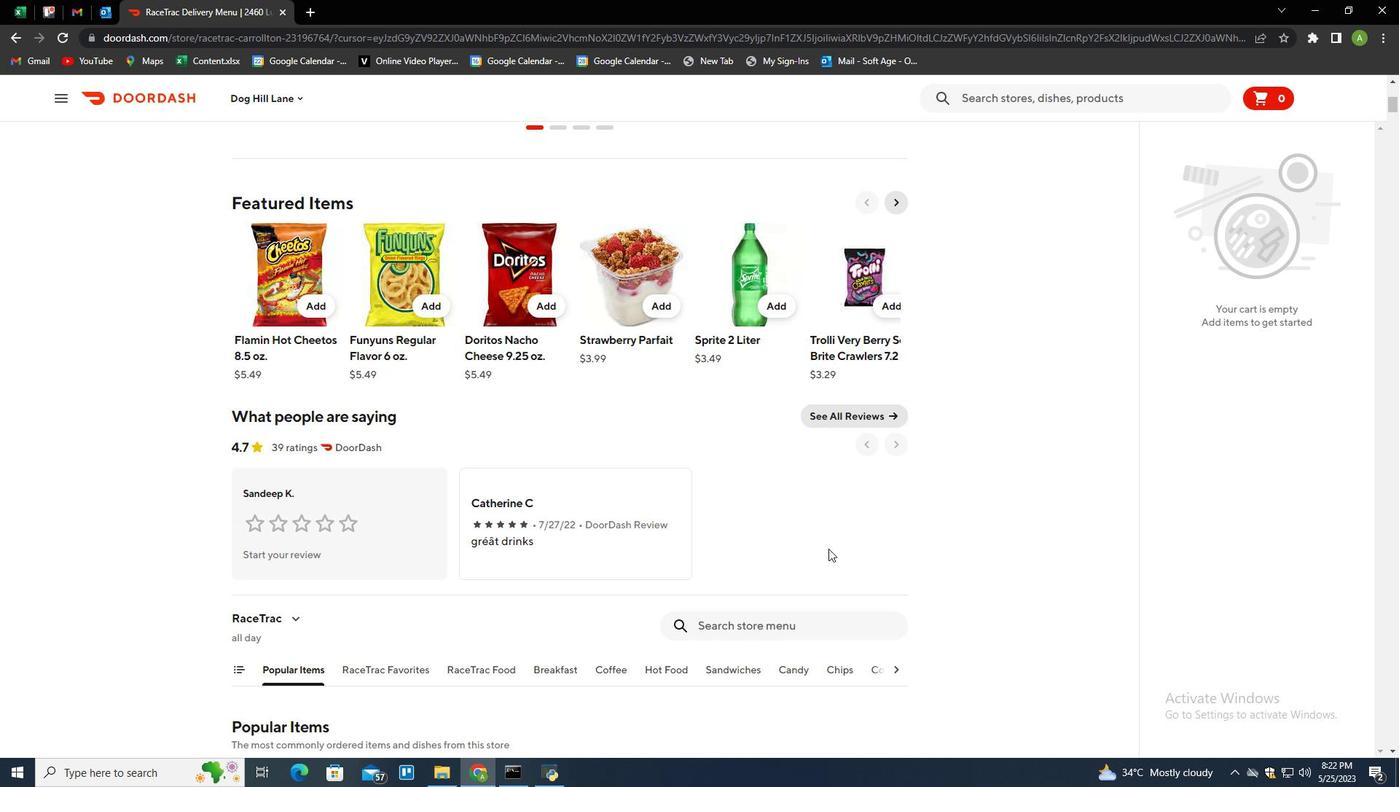 
Action: Mouse moved to (800, 413)
Screenshot: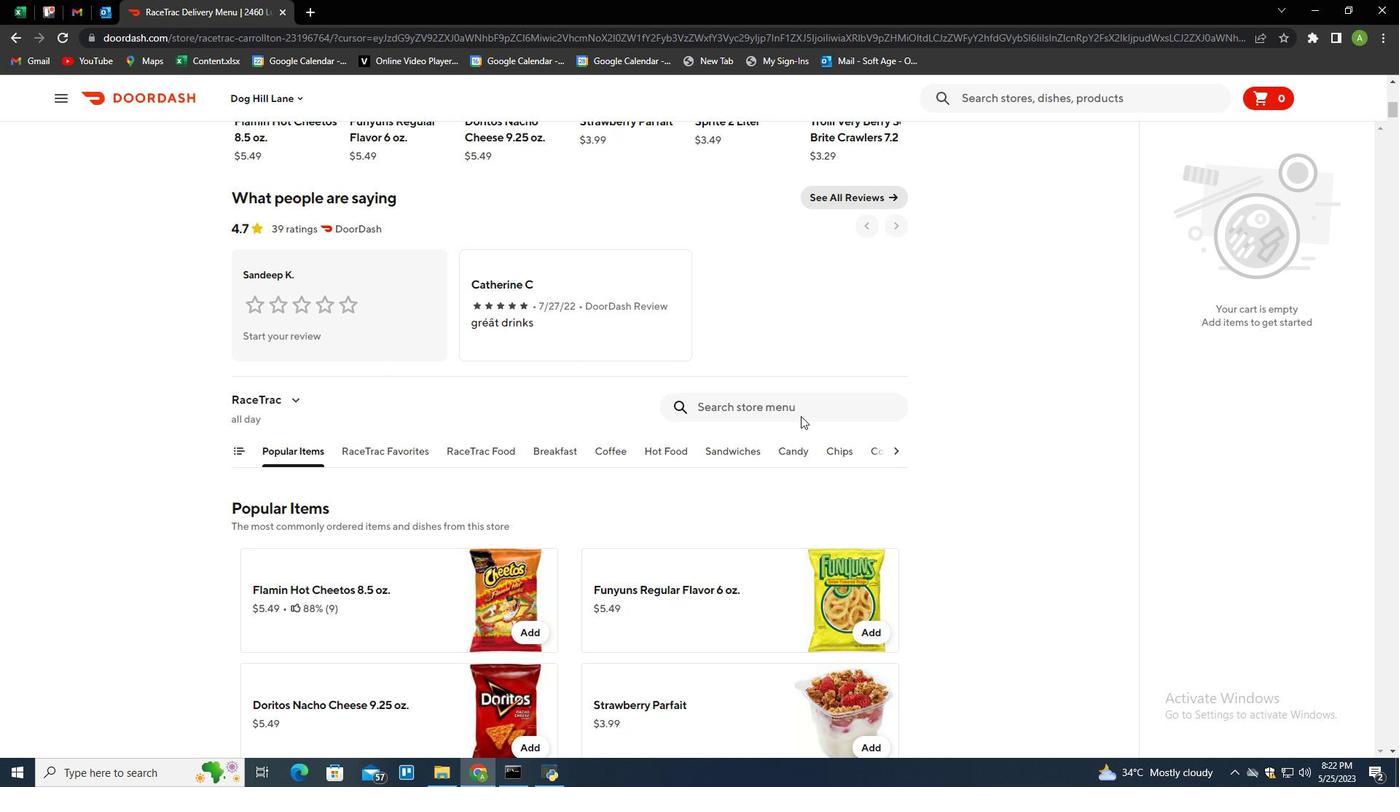 
Action: Mouse pressed left at (800, 413)
Screenshot: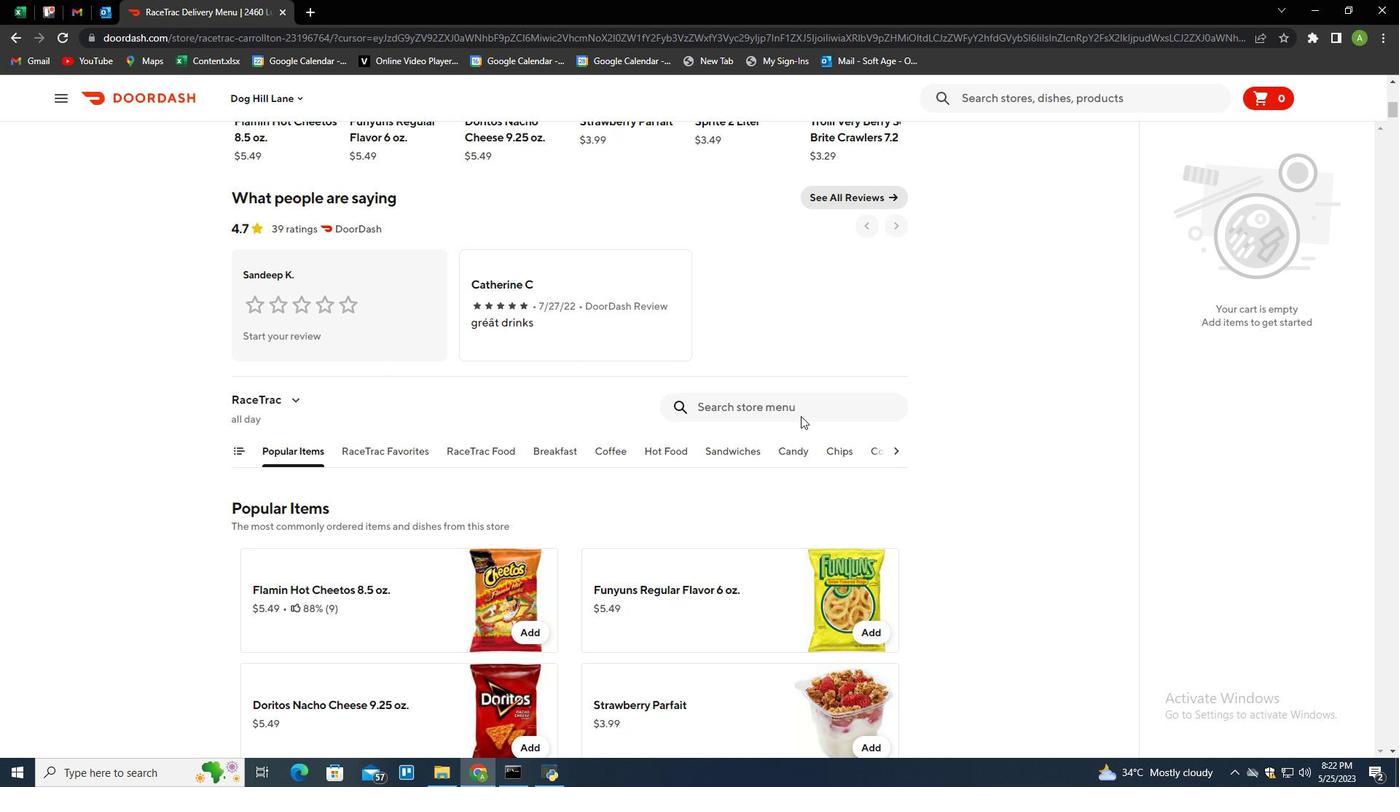 
Action: Mouse moved to (551, 461)
Screenshot: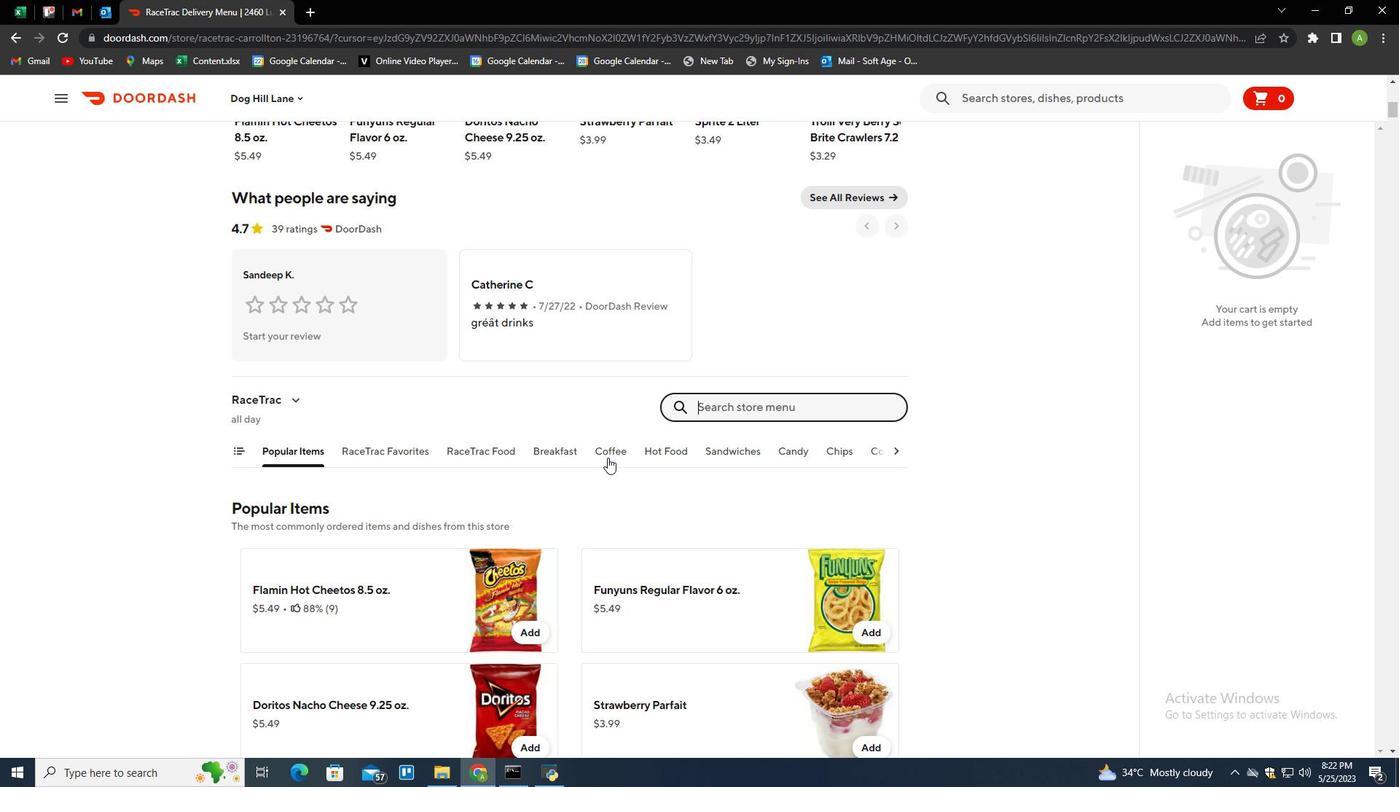 
Action: Key pressed clear<Key.space>eyes<Key.space>eye<Key.space>drops<Key.enter>
Screenshot: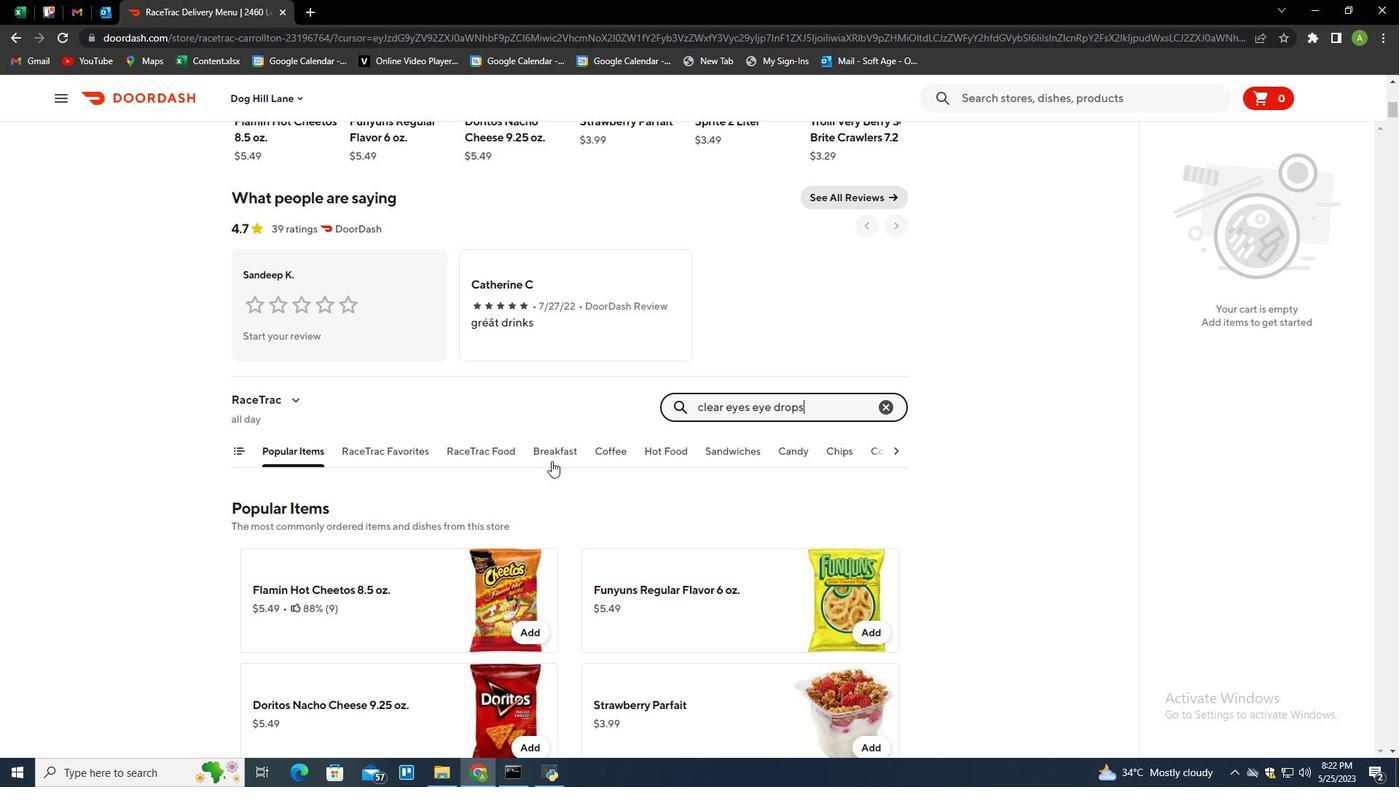 
Action: Mouse moved to (527, 412)
Screenshot: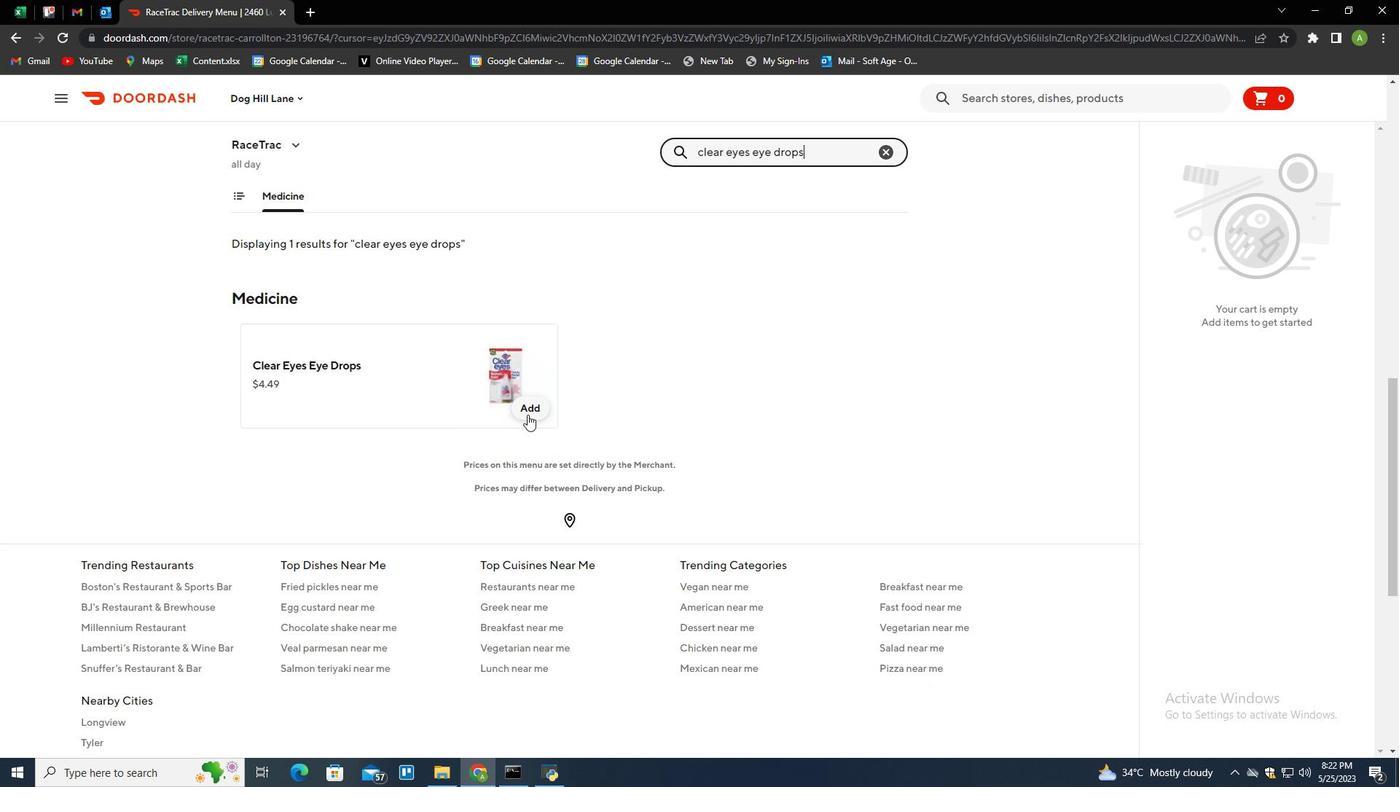 
Action: Mouse pressed left at (527, 412)
Screenshot: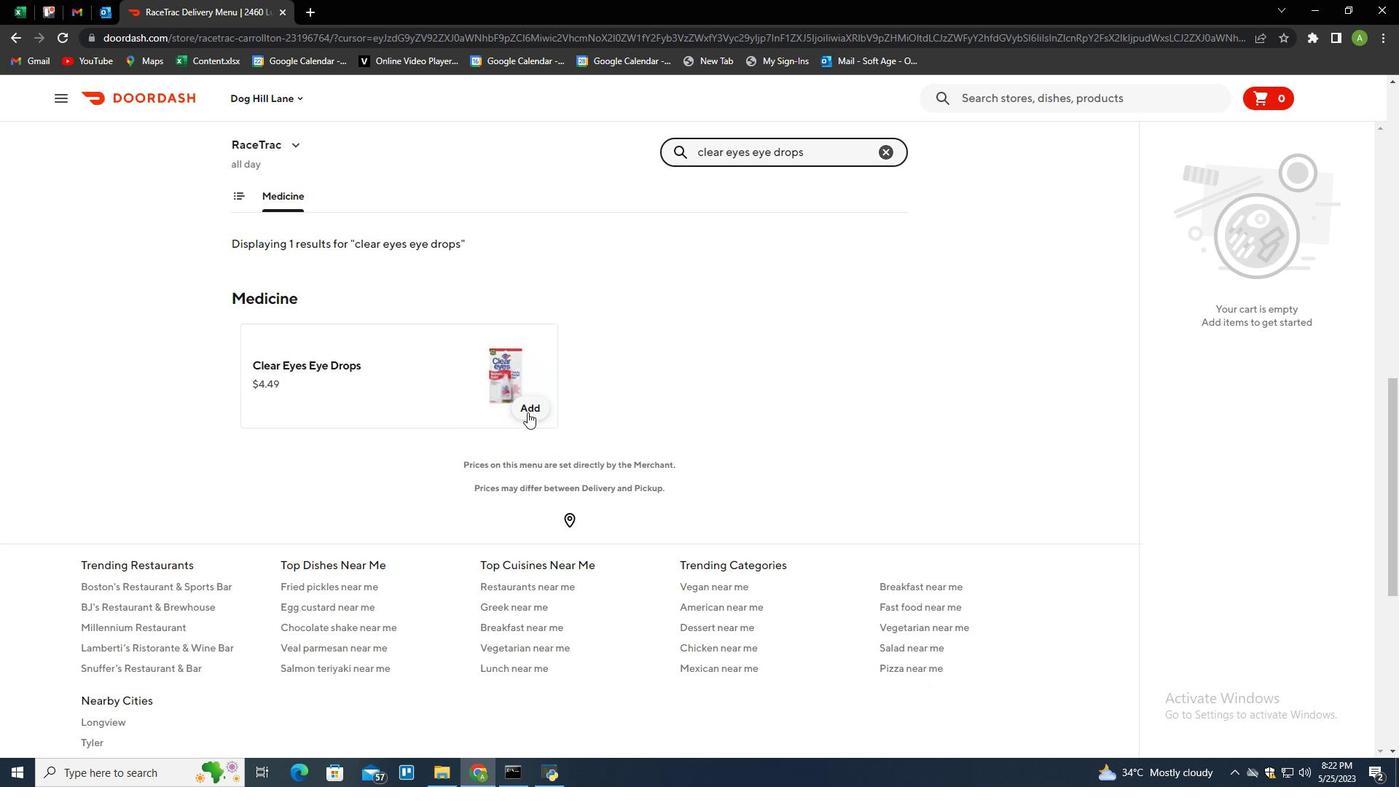 
Action: Mouse moved to (879, 148)
Screenshot: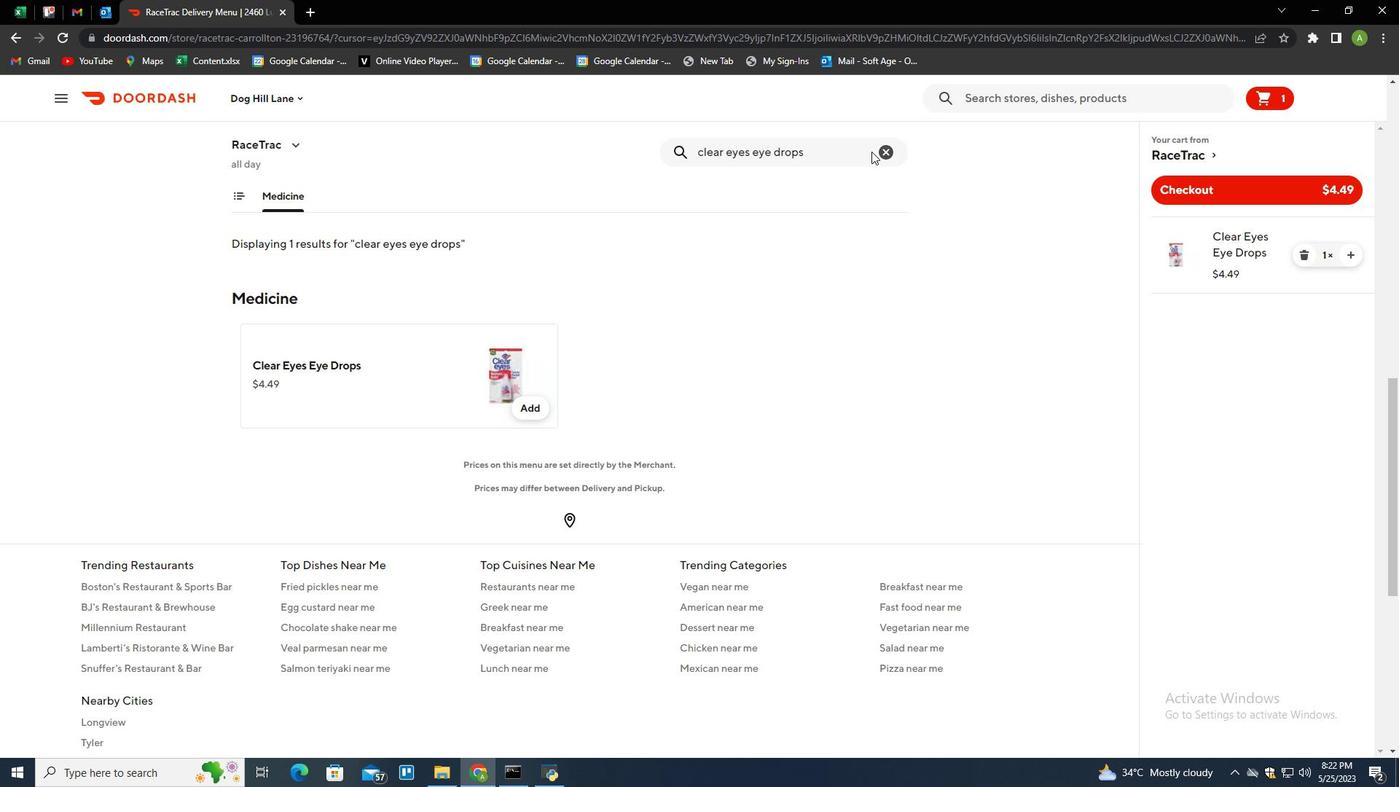 
Action: Mouse pressed left at (879, 148)
Screenshot: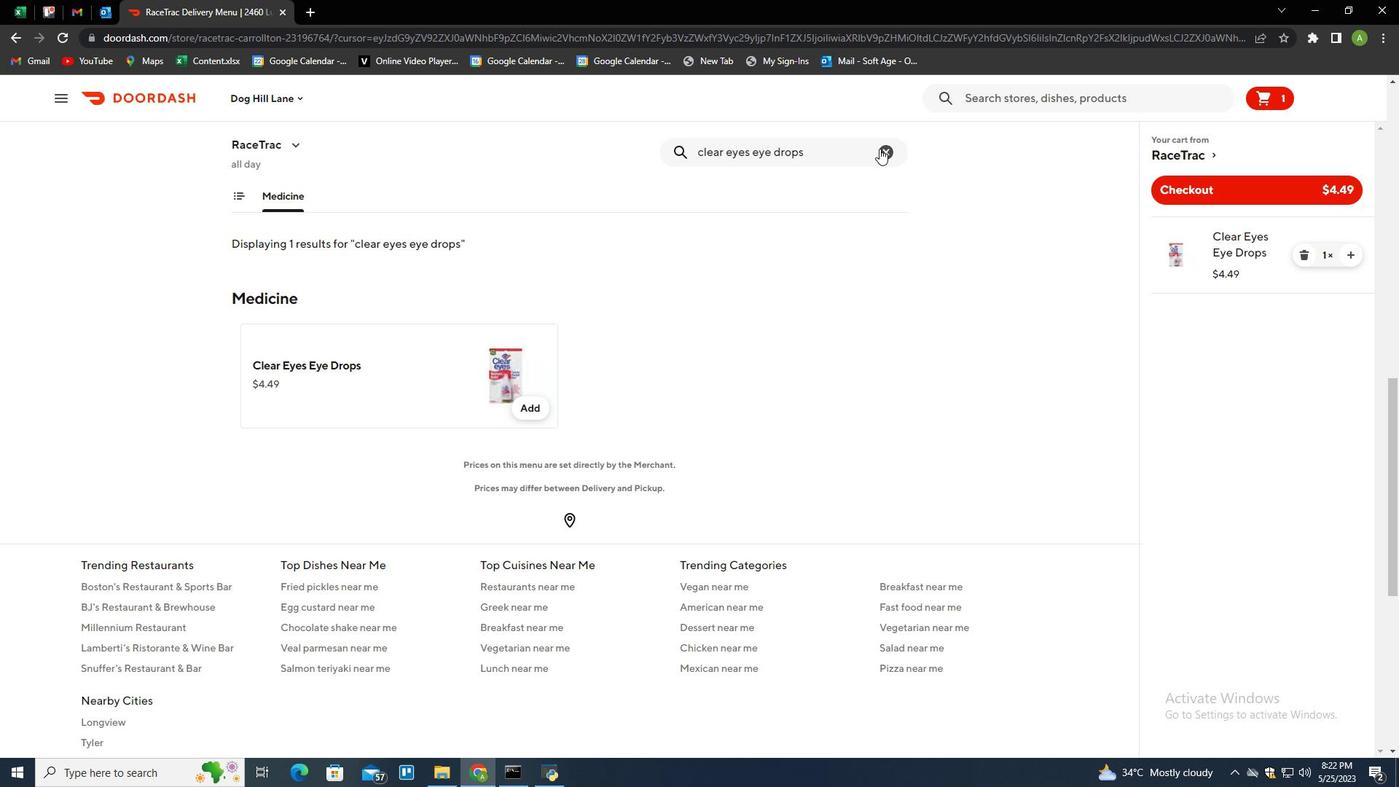 
Action: Key pressed bc<Key.space>powder<Key.space>6-count<Key.enter>
Screenshot: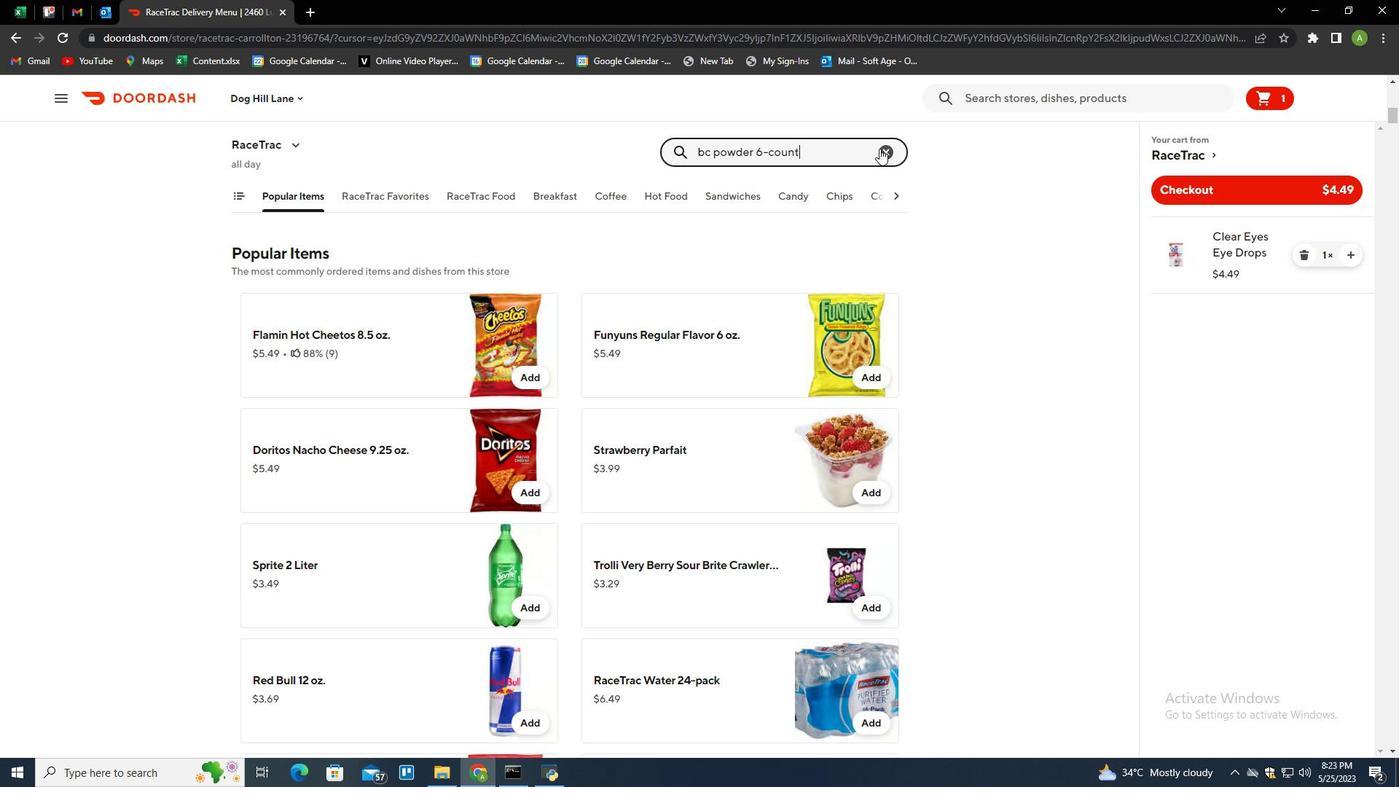 
Action: Mouse moved to (526, 400)
Screenshot: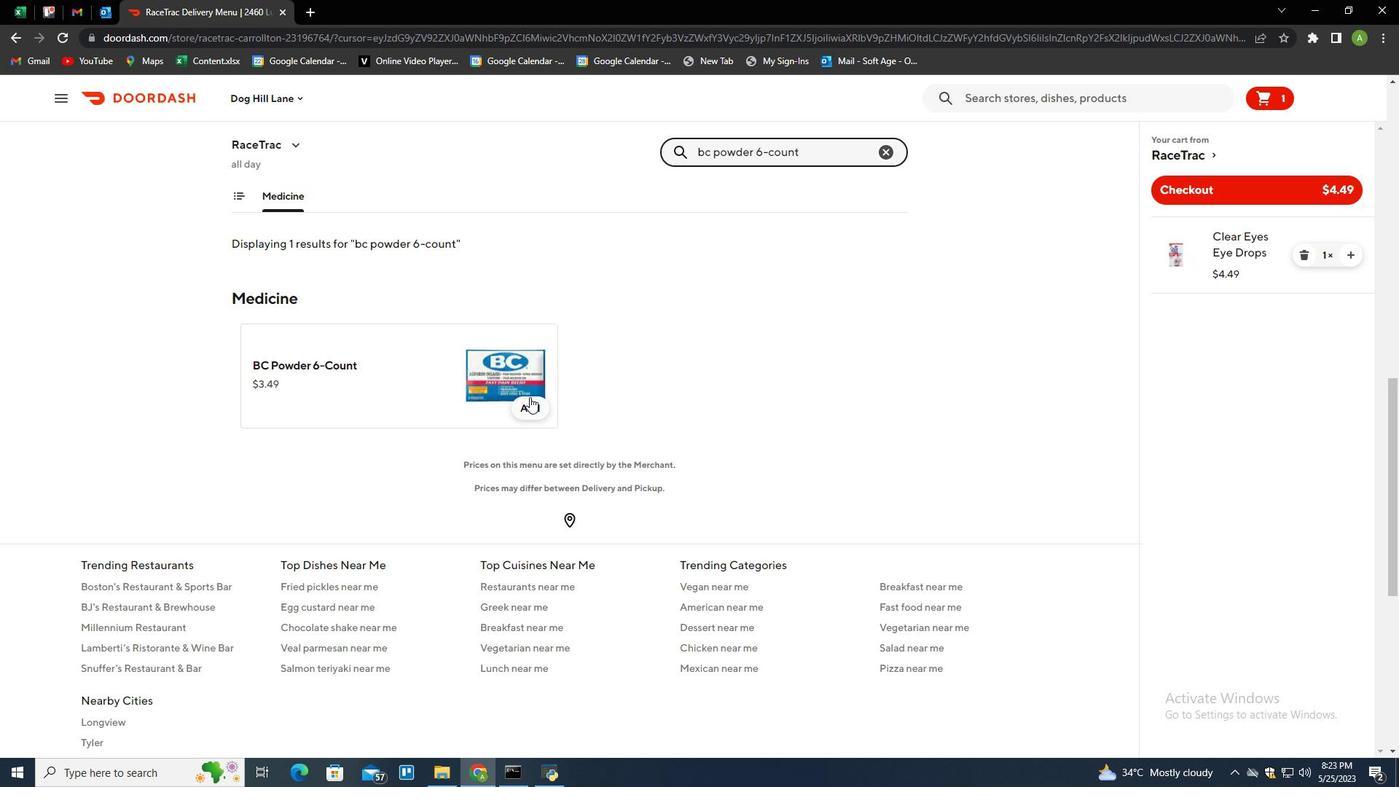 
Action: Mouse pressed left at (526, 400)
Screenshot: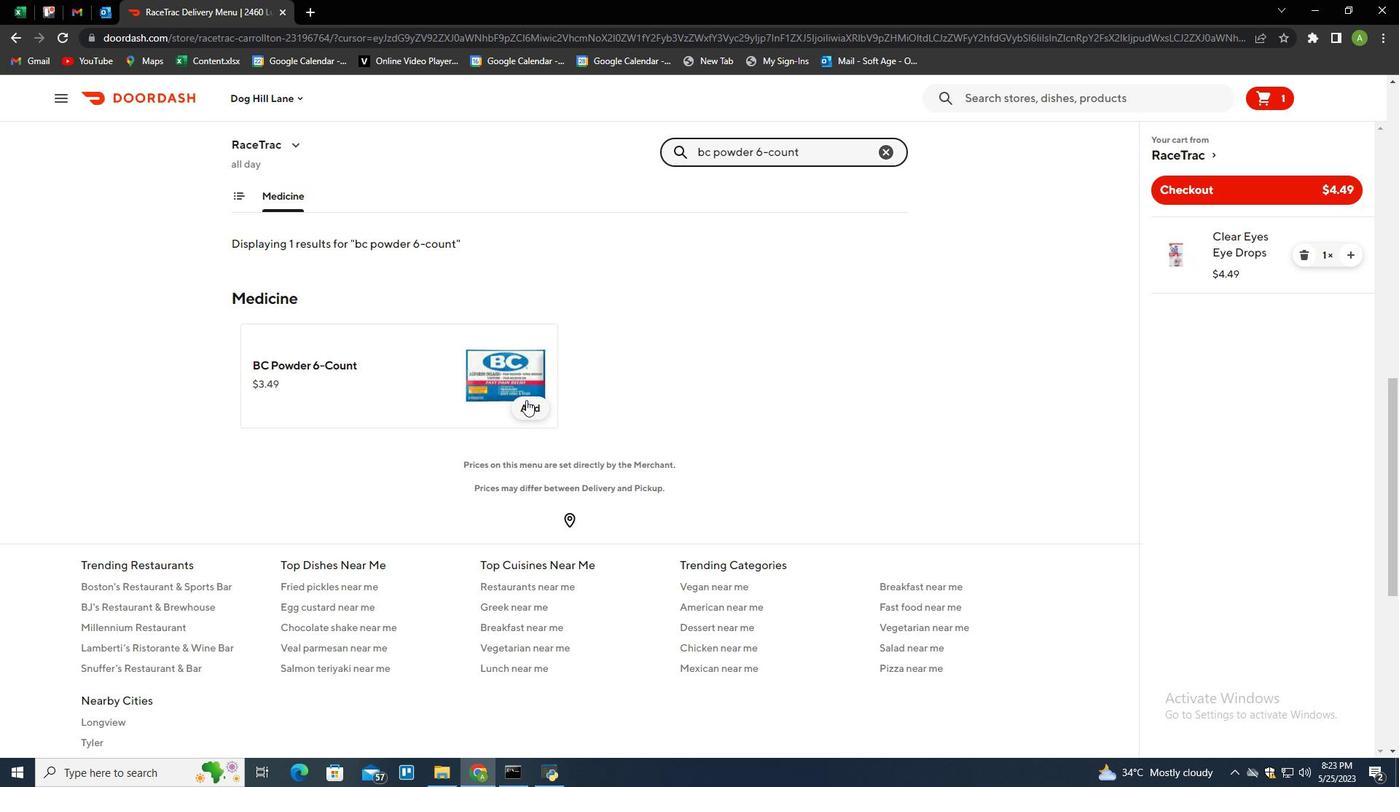 
Action: Mouse moved to (1189, 190)
Screenshot: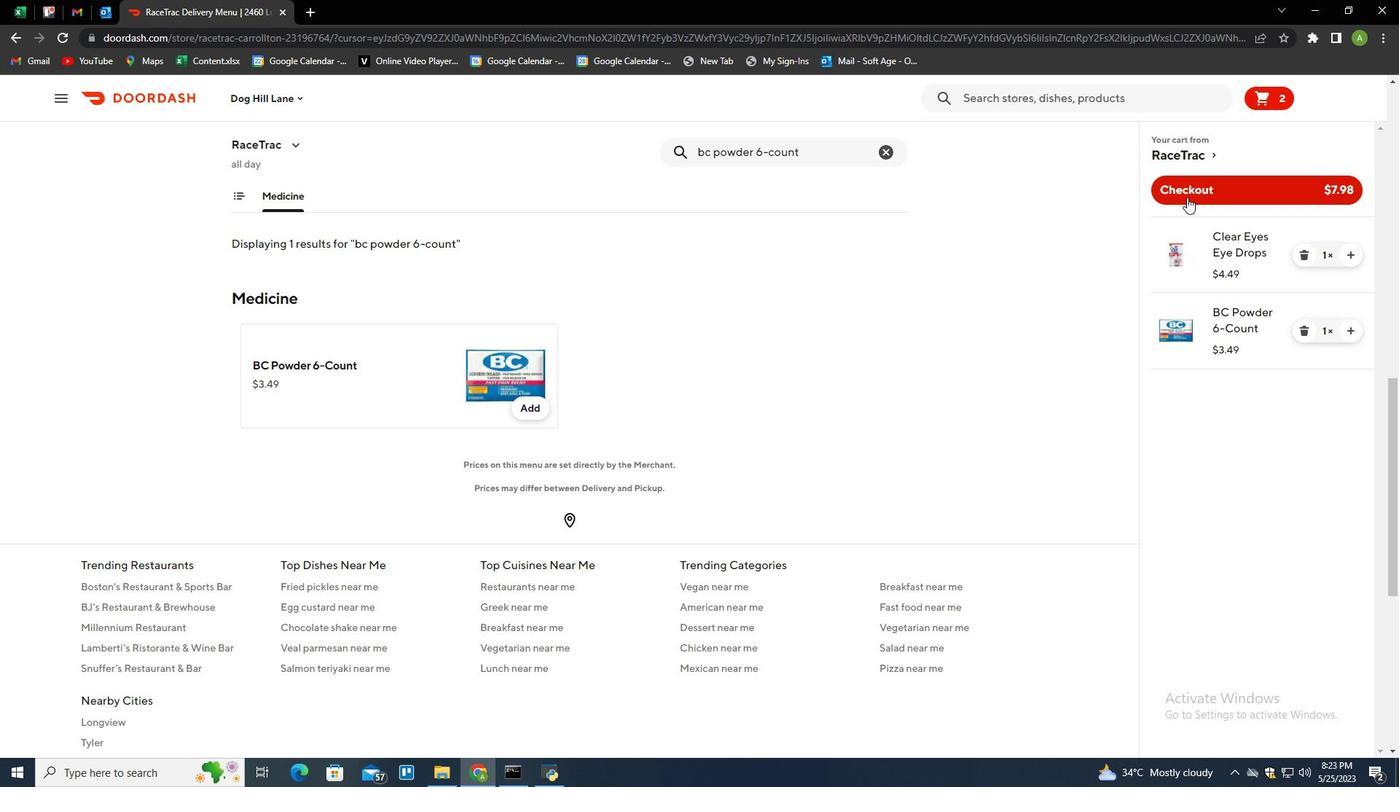 
Action: Mouse pressed left at (1189, 190)
Screenshot: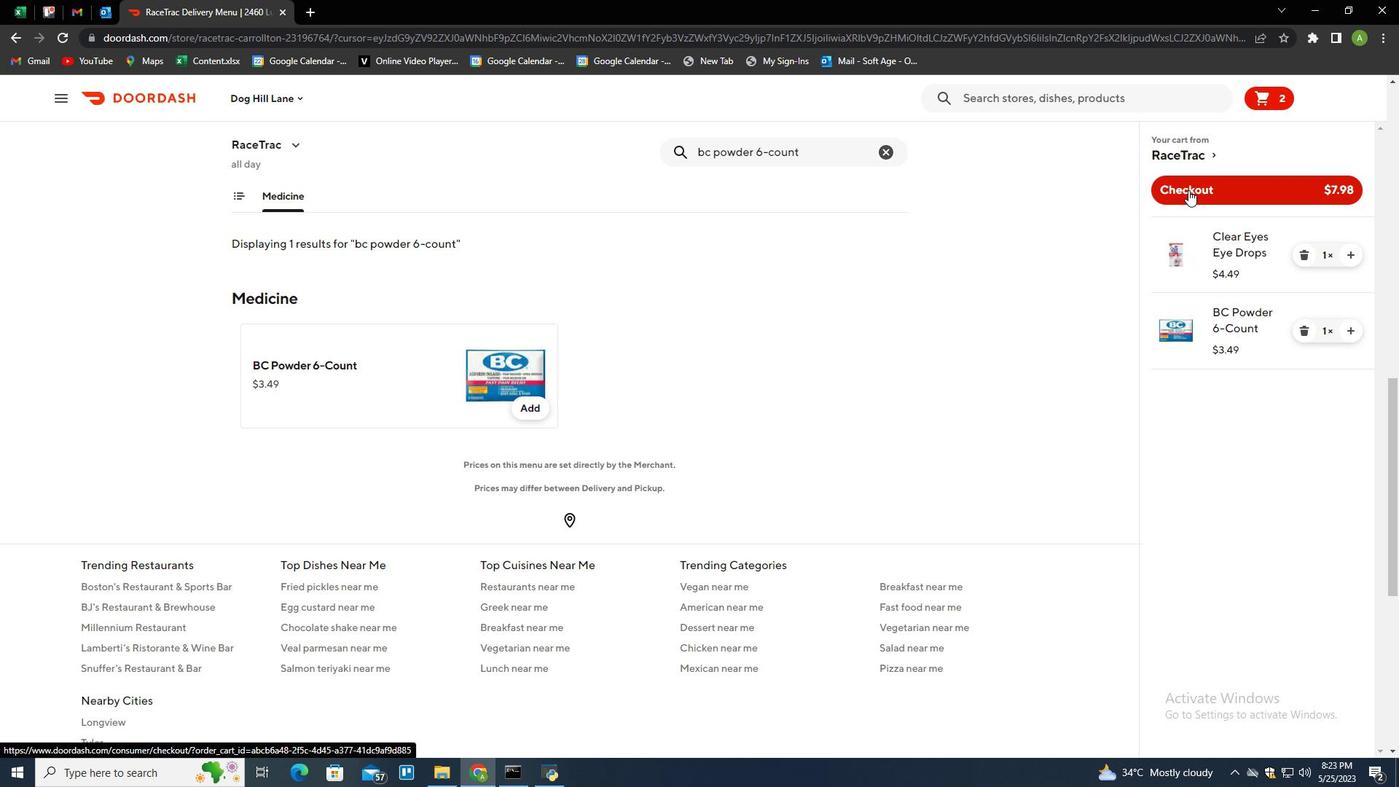 
